Task: Find LinkedIn connections who are Brand Managers in the Chemical Raw Materials Manufacturing industry, offering Customer Support services, talking about #linkedincoach, working at Waaree, and located in Yeb.
Action: Mouse moved to (553, 76)
Screenshot: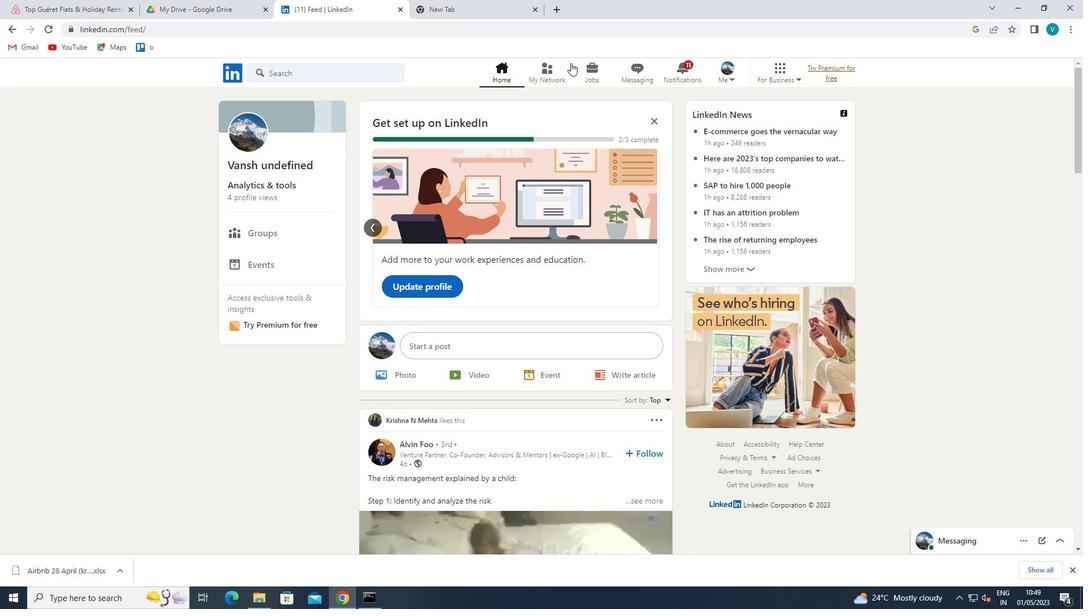 
Action: Mouse pressed left at (553, 76)
Screenshot: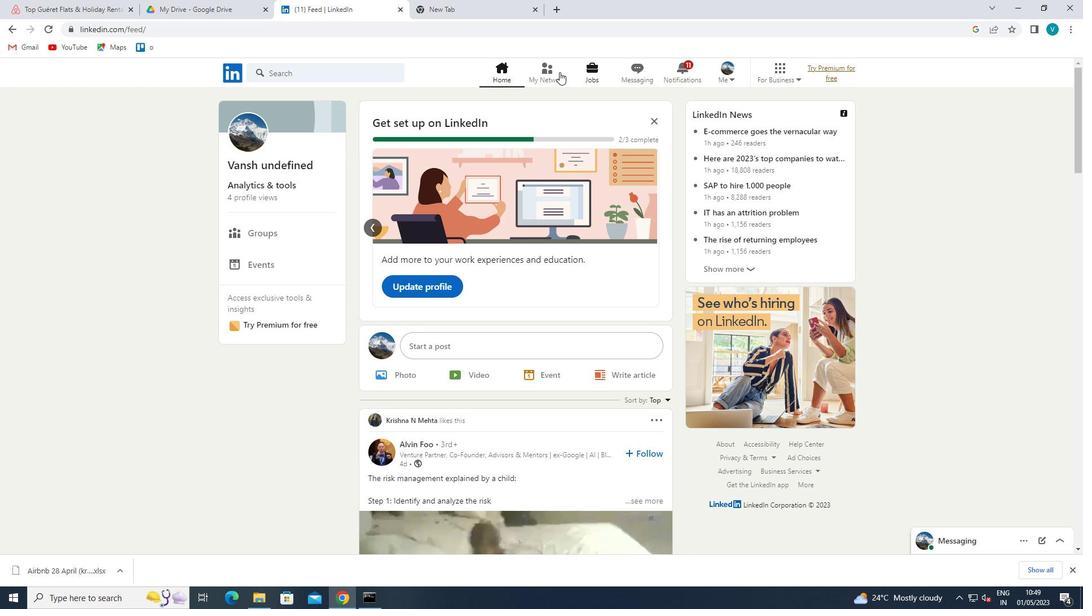 
Action: Mouse moved to (304, 134)
Screenshot: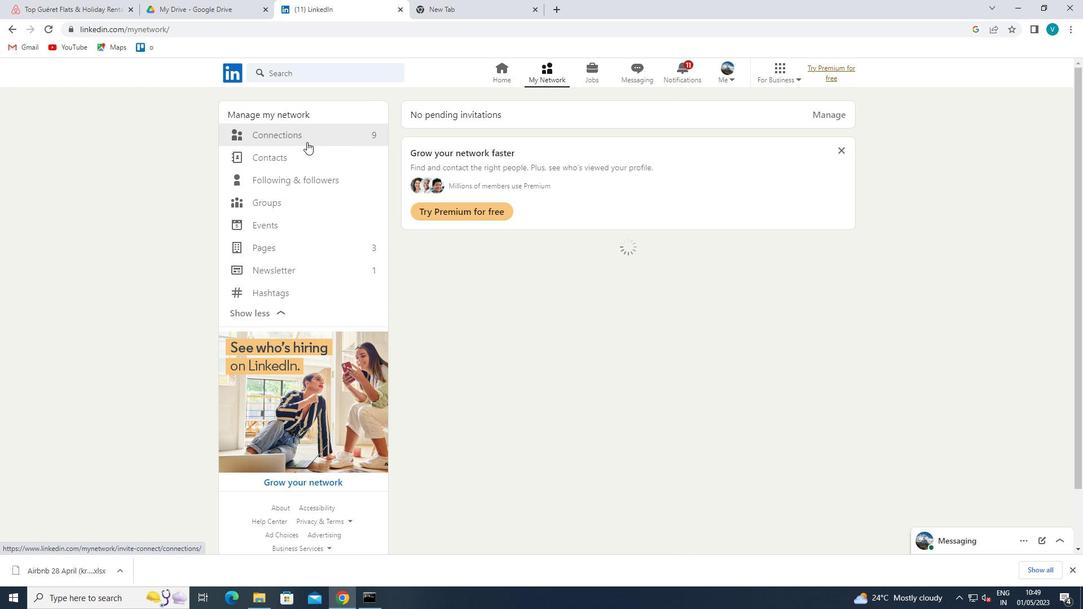 
Action: Mouse pressed left at (304, 134)
Screenshot: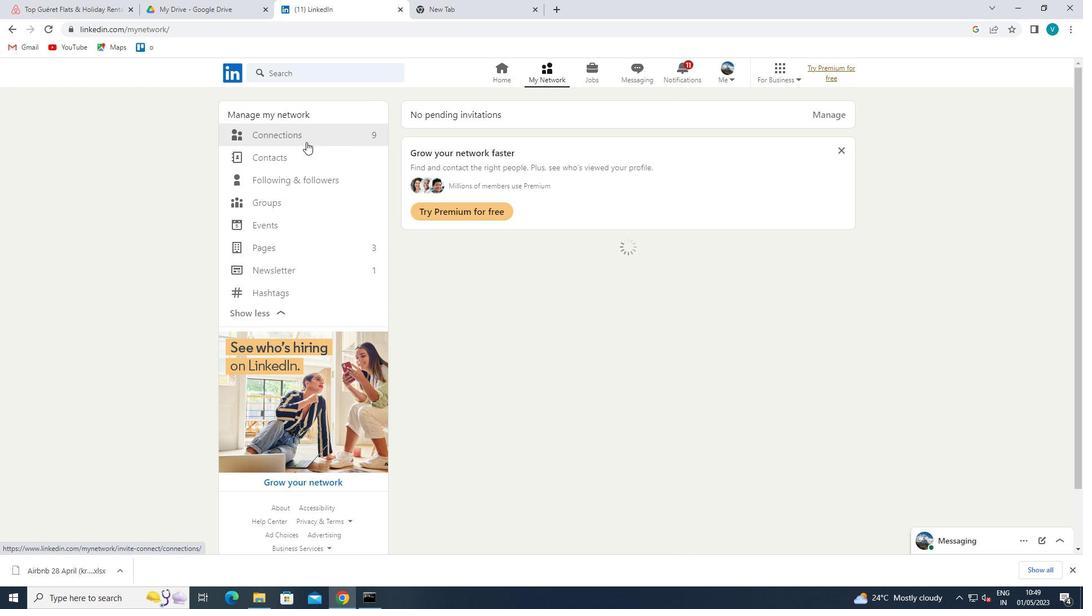 
Action: Mouse moved to (604, 135)
Screenshot: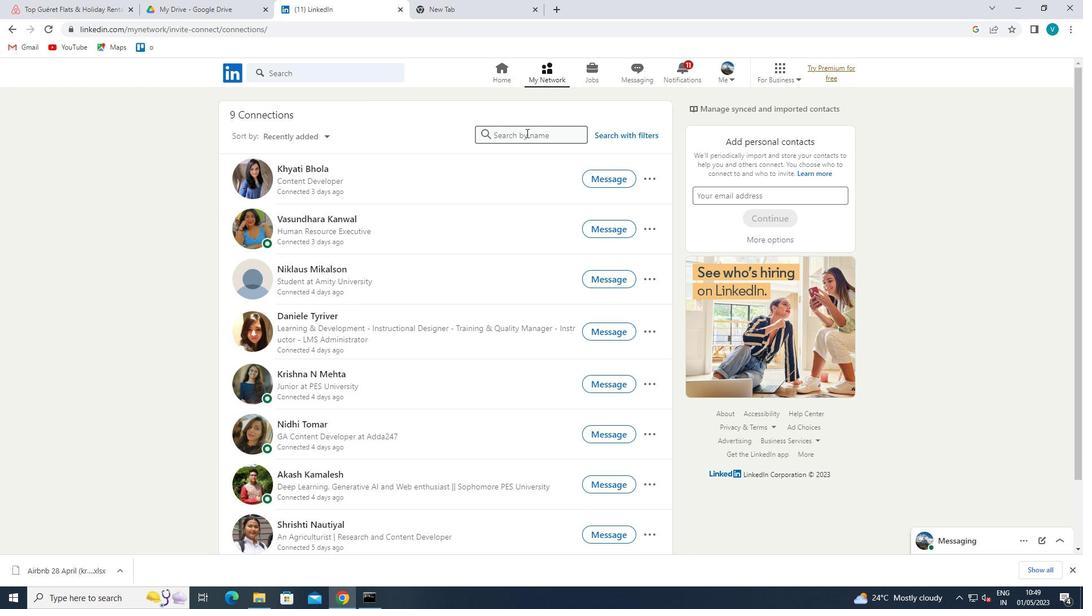 
Action: Mouse pressed left at (604, 135)
Screenshot: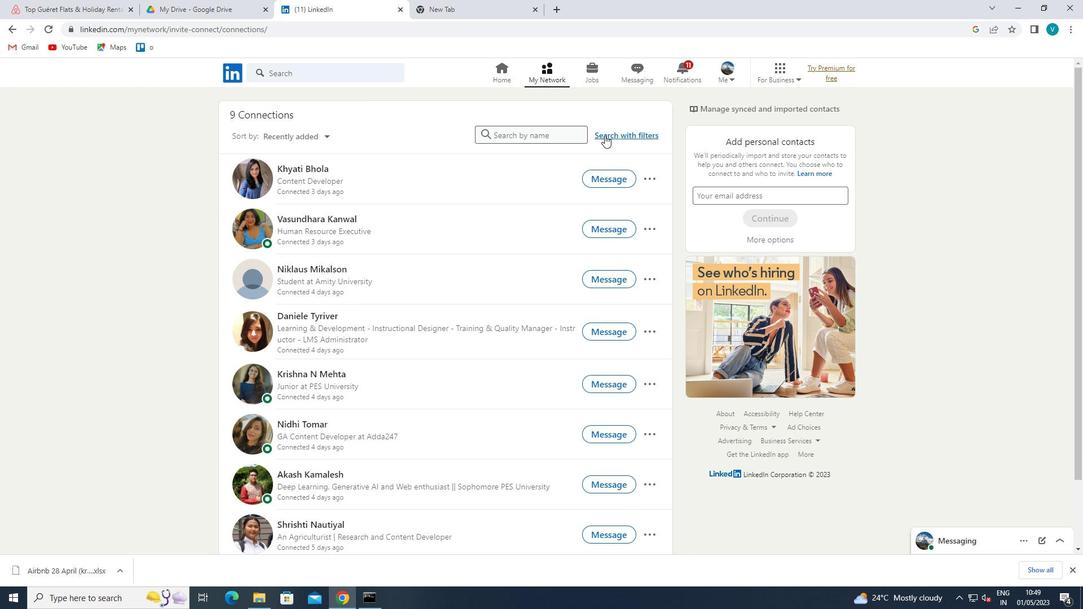 
Action: Mouse moved to (546, 73)
Screenshot: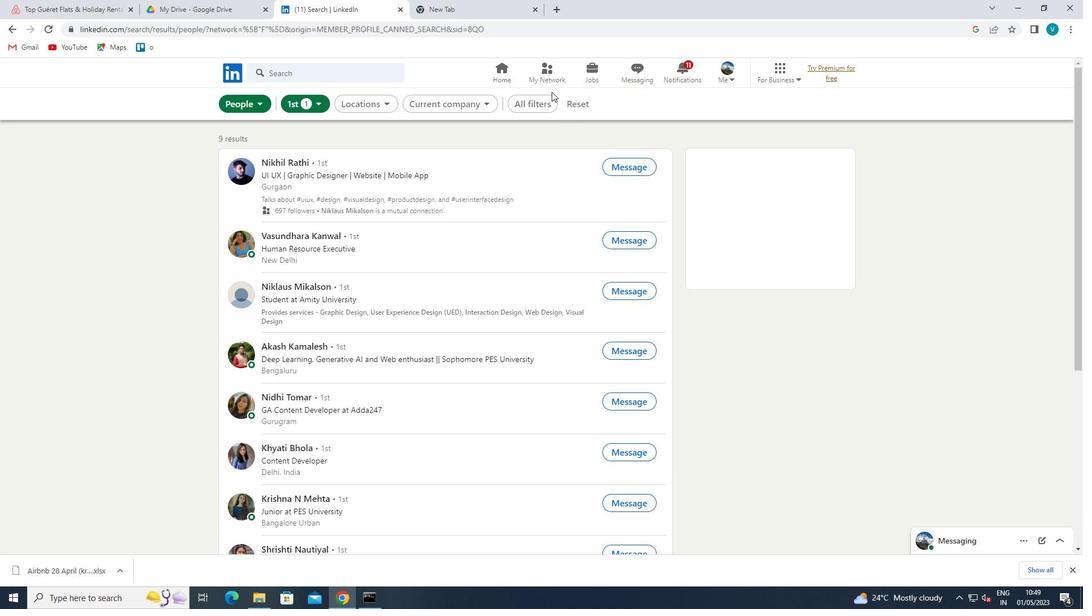 
Action: Mouse pressed left at (546, 73)
Screenshot: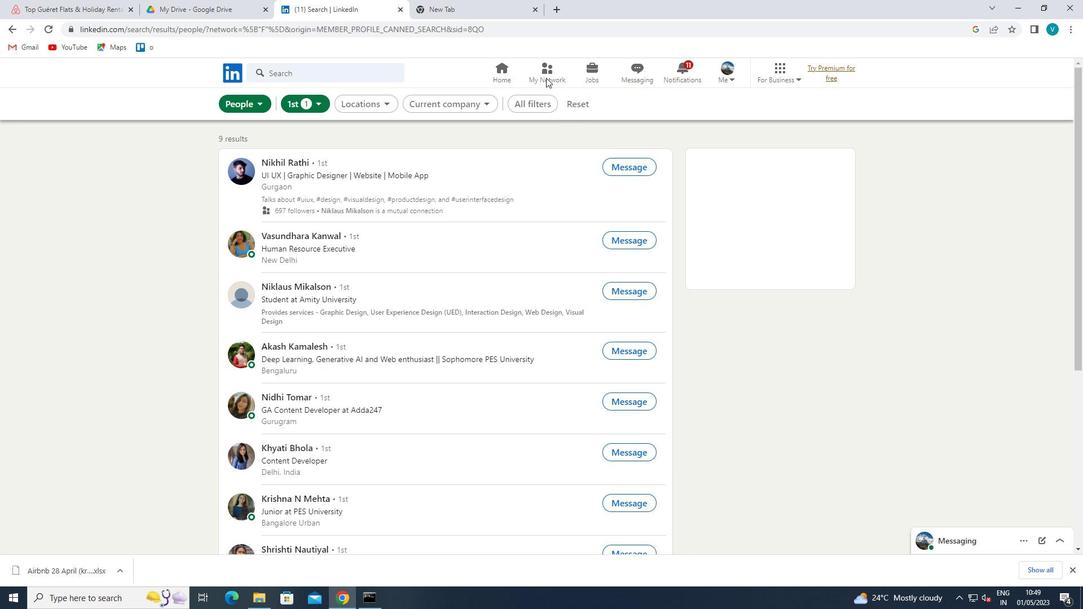
Action: Mouse moved to (533, 107)
Screenshot: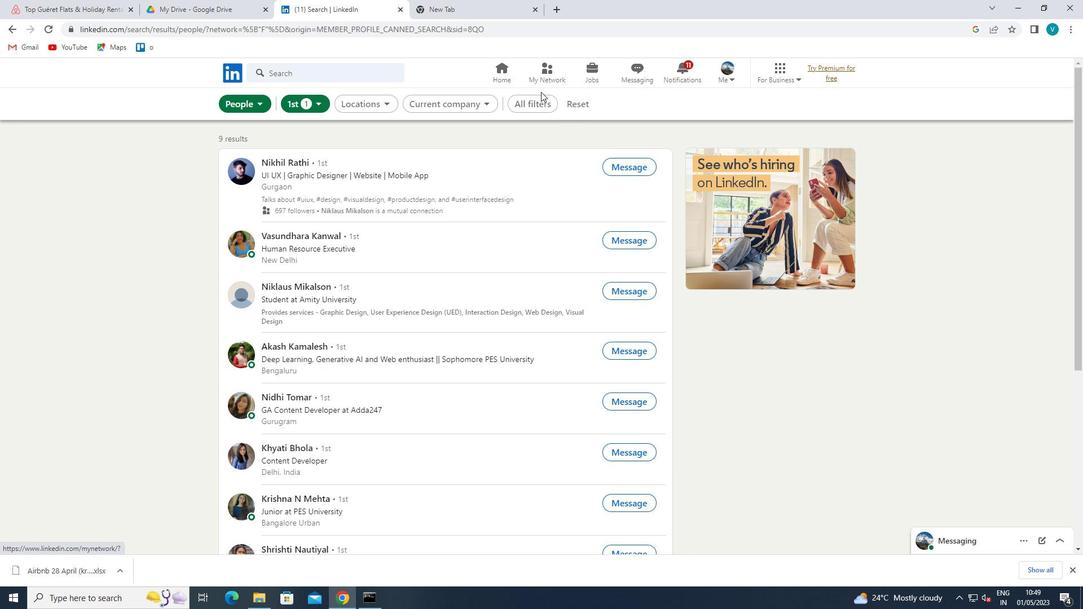
Action: Mouse pressed left at (533, 107)
Screenshot: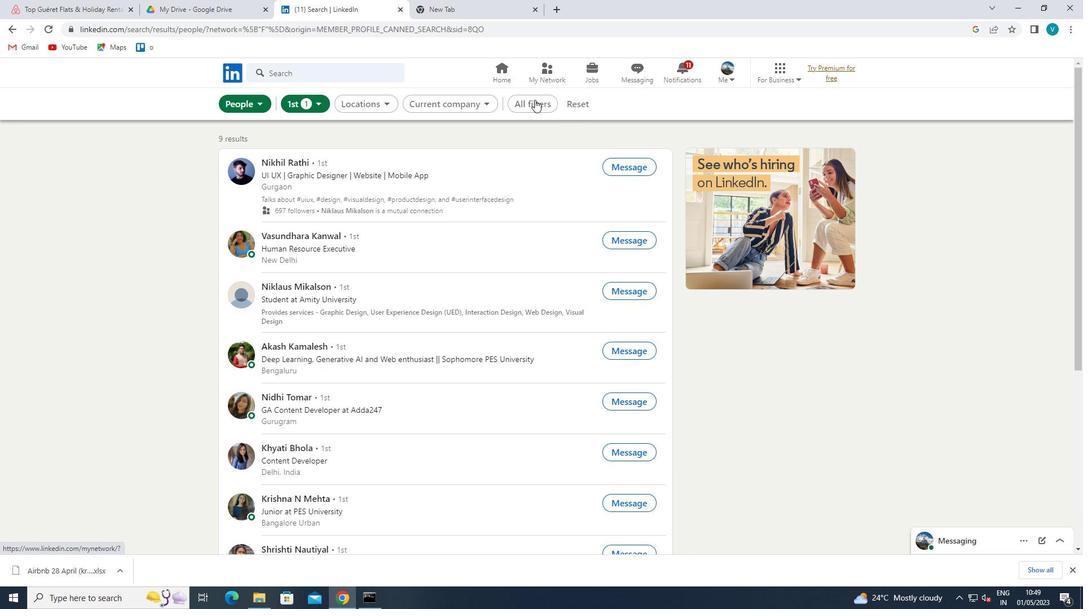 
Action: Mouse moved to (831, 322)
Screenshot: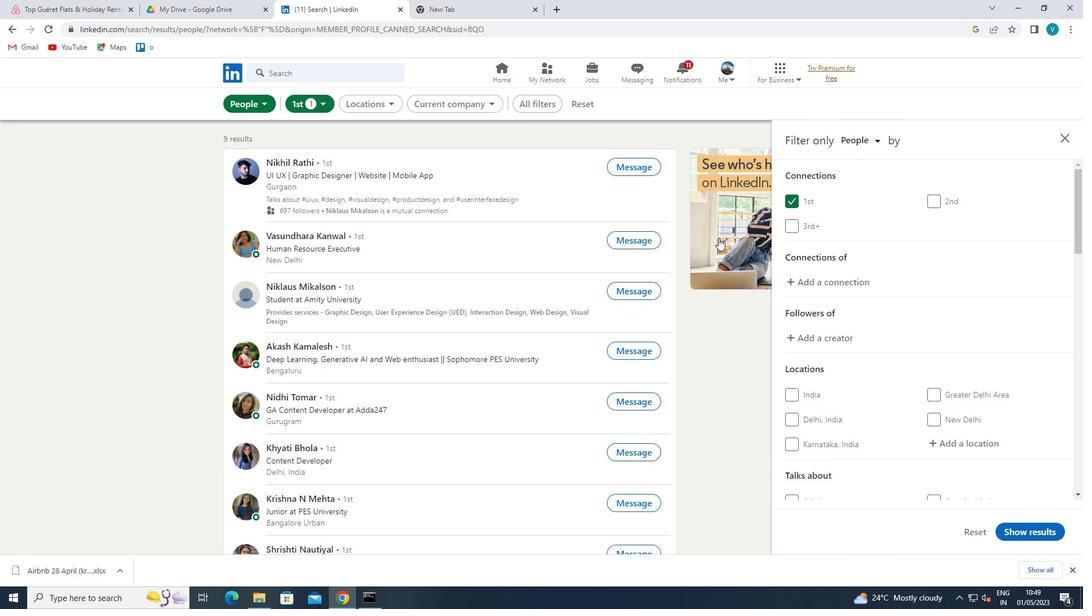 
Action: Mouse scrolled (831, 321) with delta (0, 0)
Screenshot: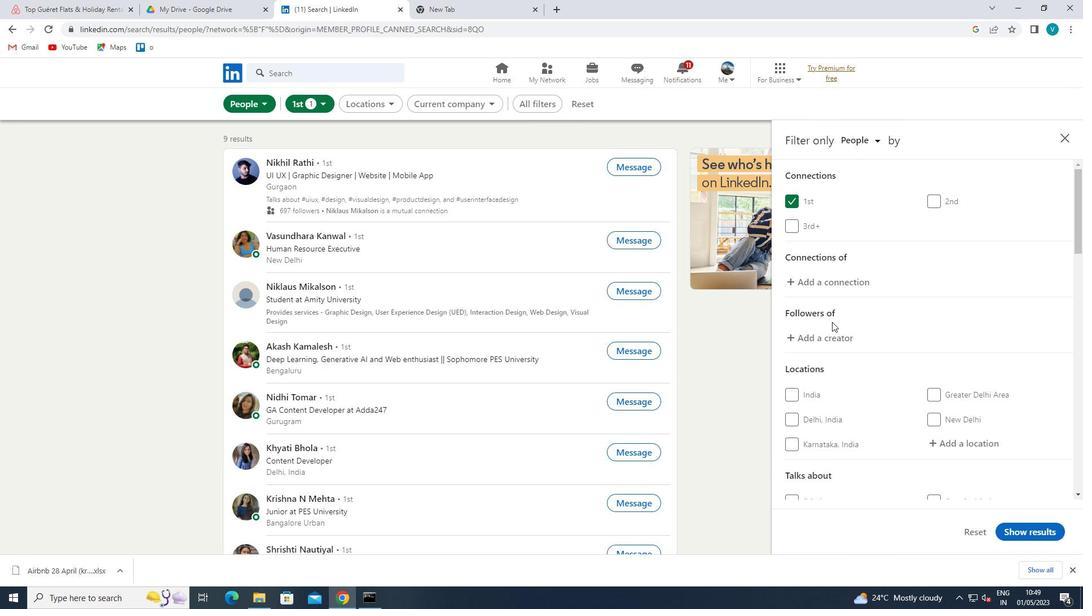 
Action: Mouse scrolled (831, 321) with delta (0, 0)
Screenshot: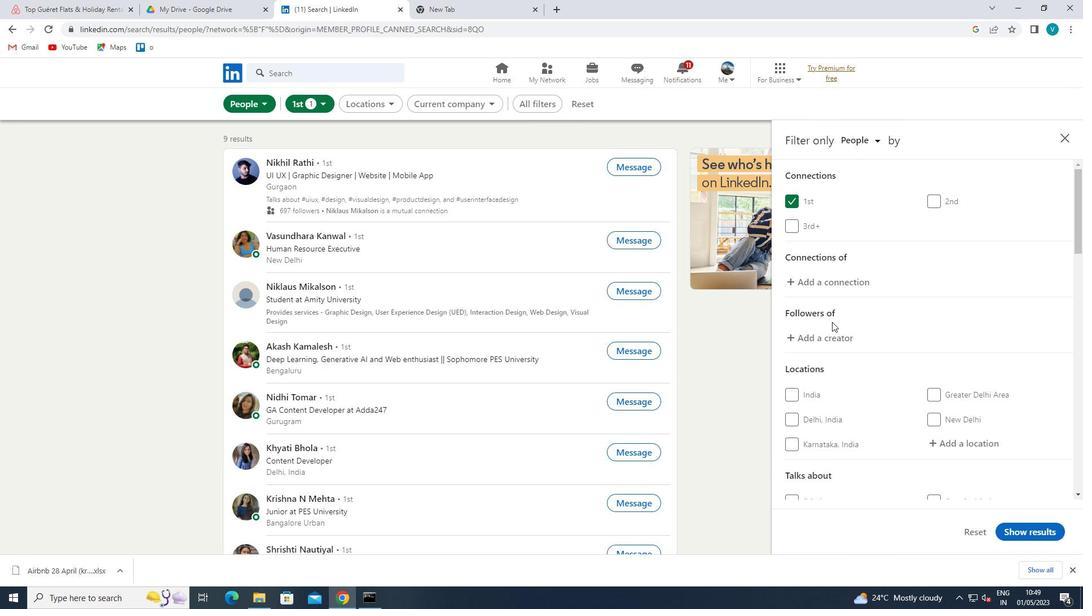 
Action: Mouse moved to (938, 329)
Screenshot: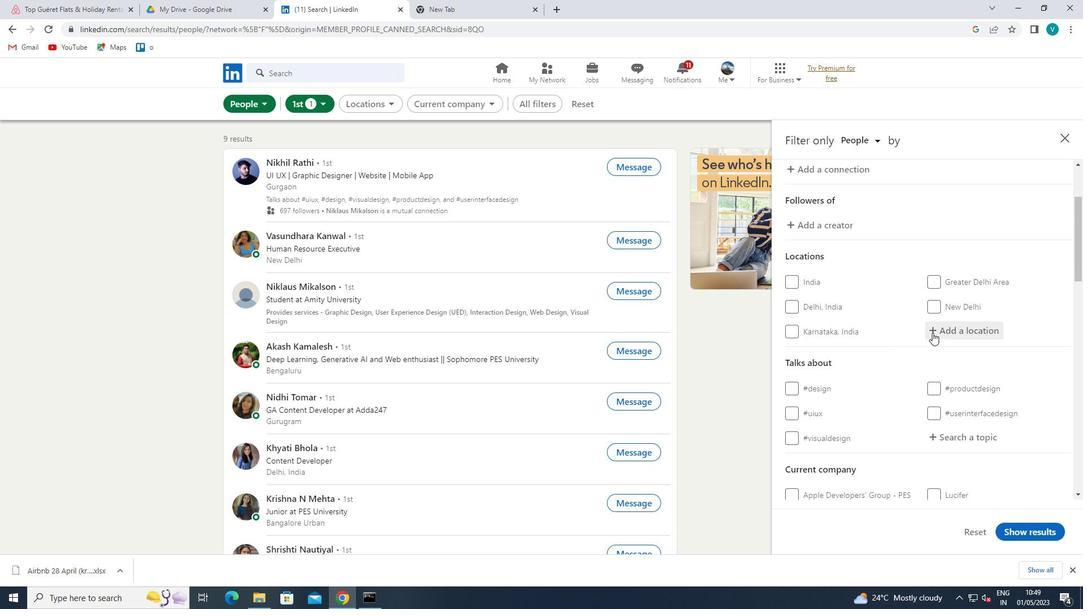 
Action: Mouse pressed left at (938, 329)
Screenshot: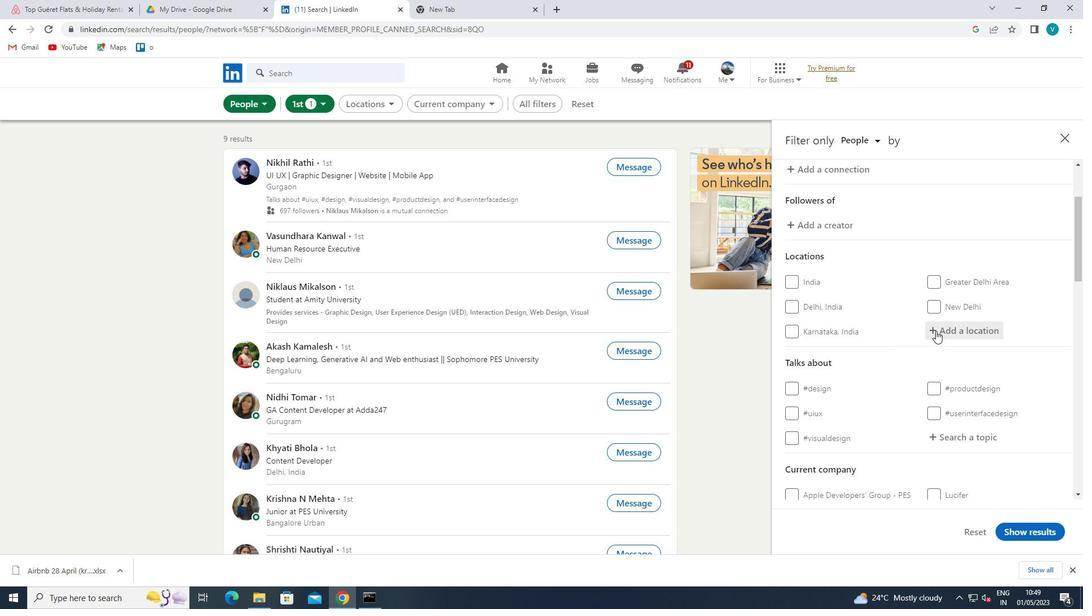 
Action: Key pressed <Key.shift>
Screenshot: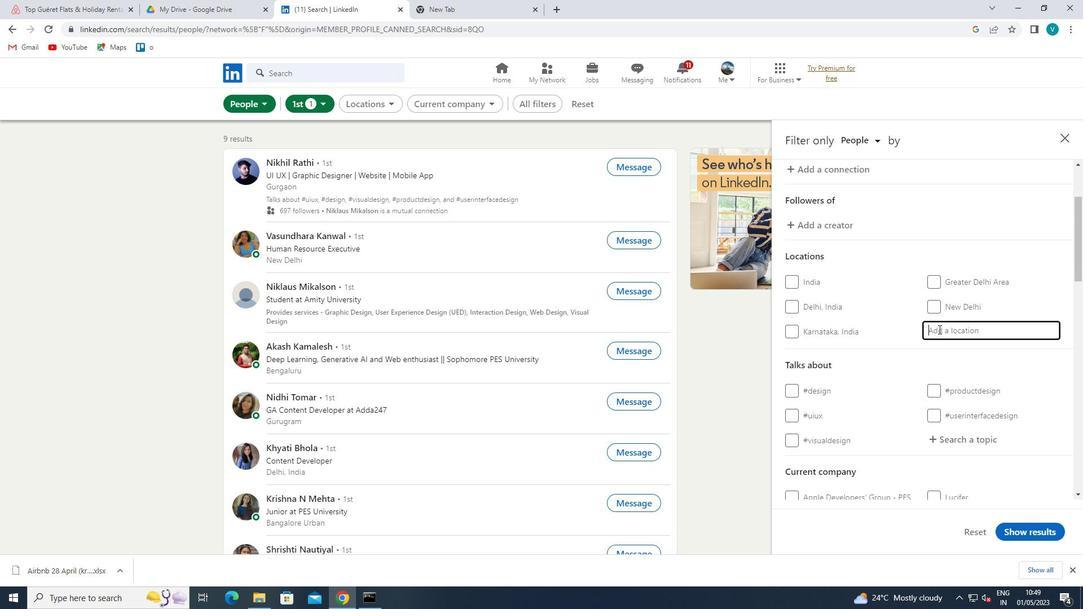 
Action: Mouse moved to (931, 326)
Screenshot: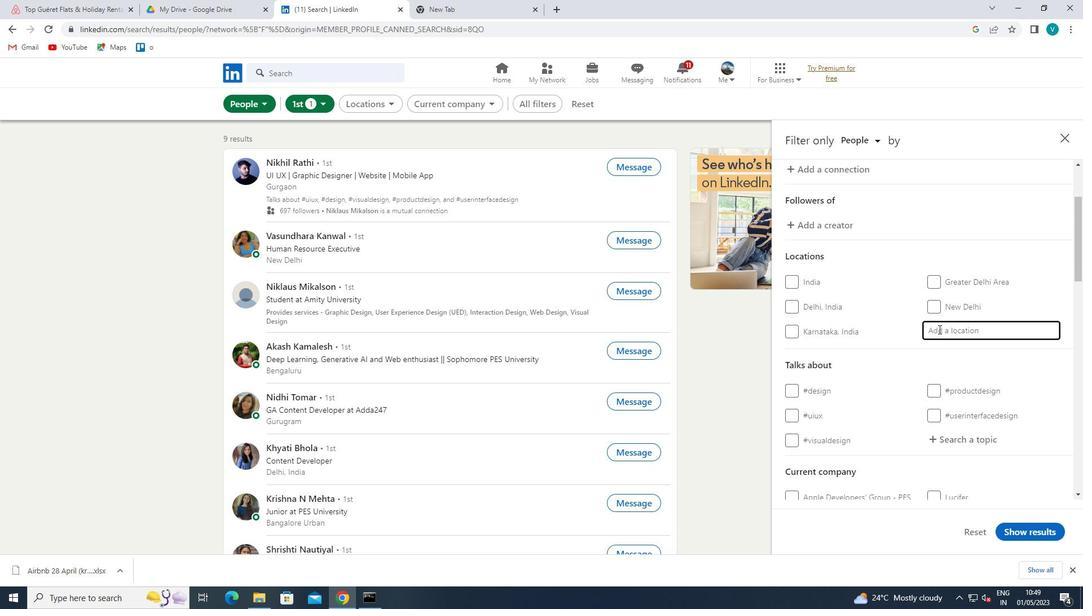 
Action: Key pressed <Key.shift>
Screenshot: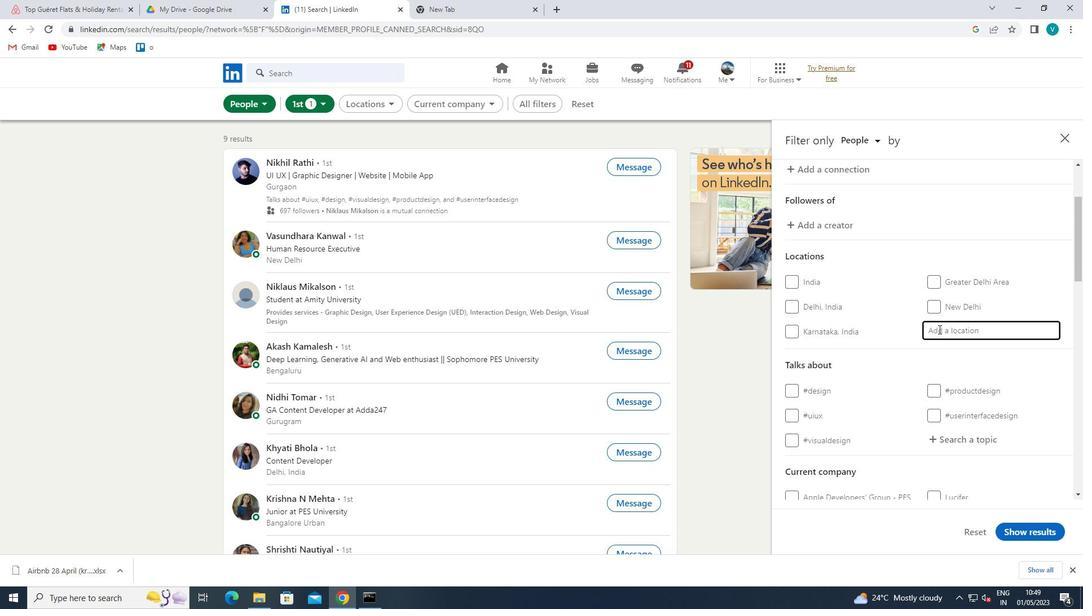 
Action: Mouse moved to (910, 319)
Screenshot: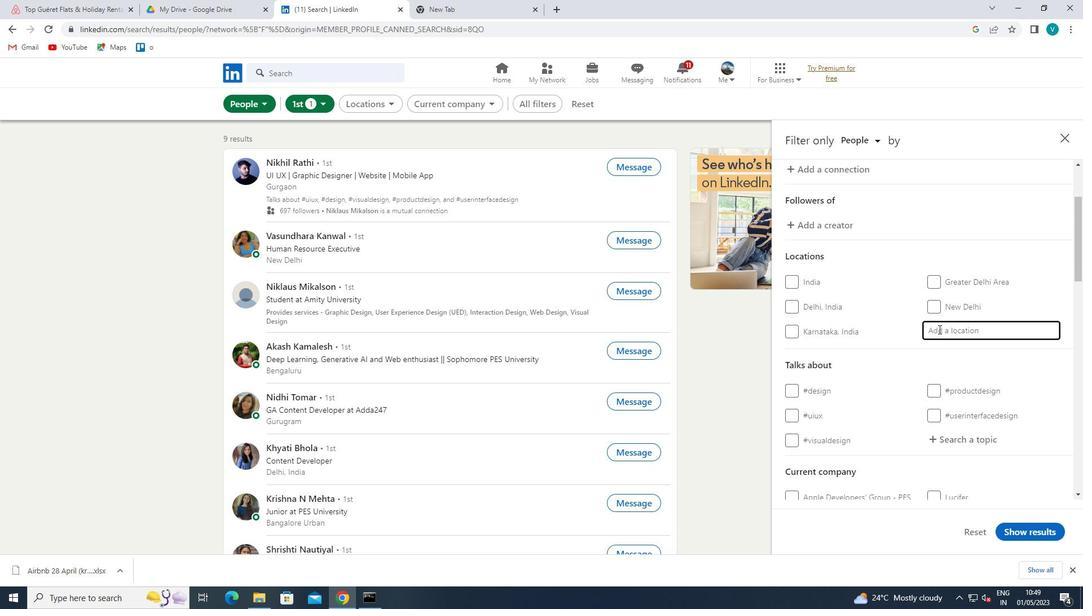 
Action: Key pressed <Key.shift>
Screenshot: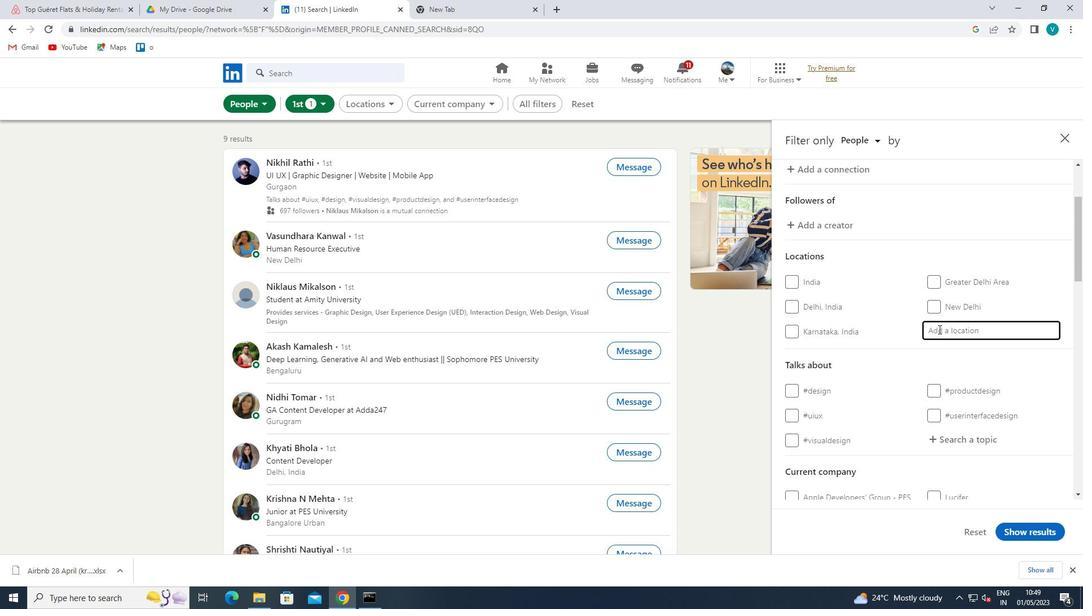 
Action: Mouse moved to (900, 317)
Screenshot: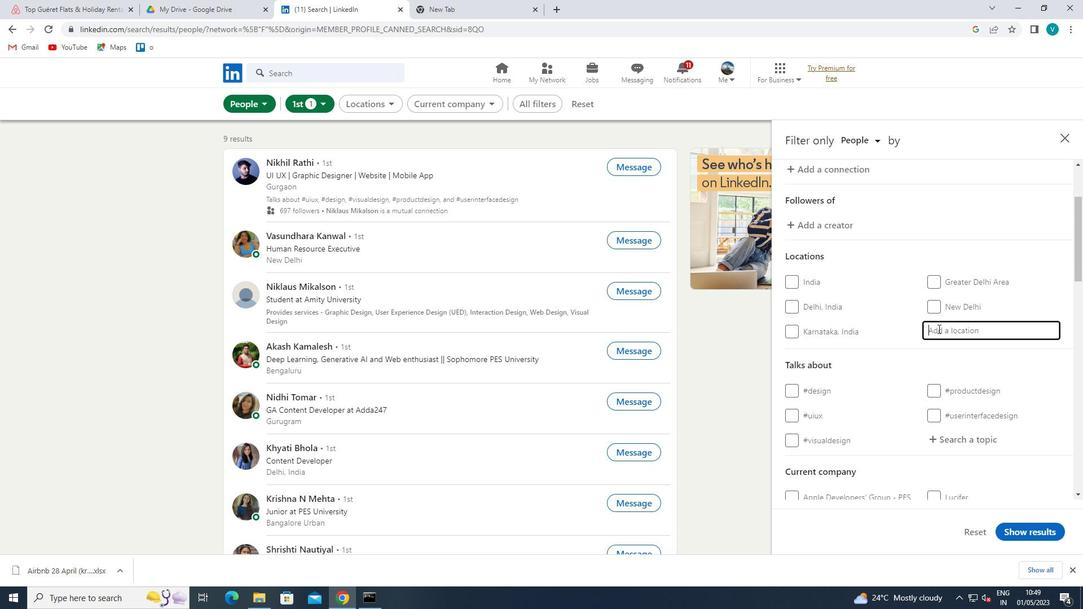 
Action: Key pressed YEBAISHOU
Screenshot: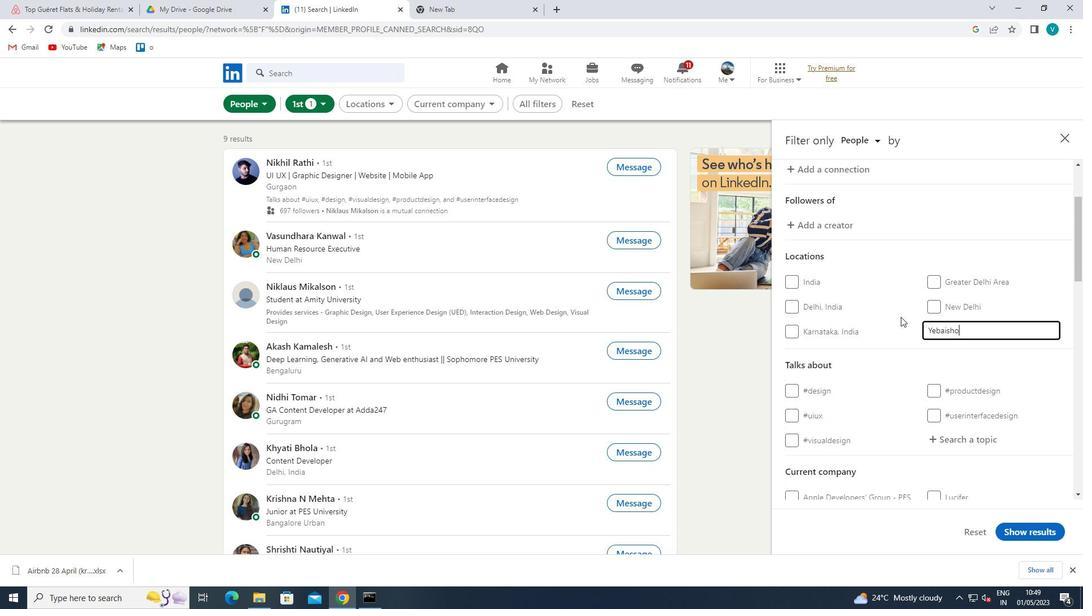 
Action: Mouse moved to (947, 351)
Screenshot: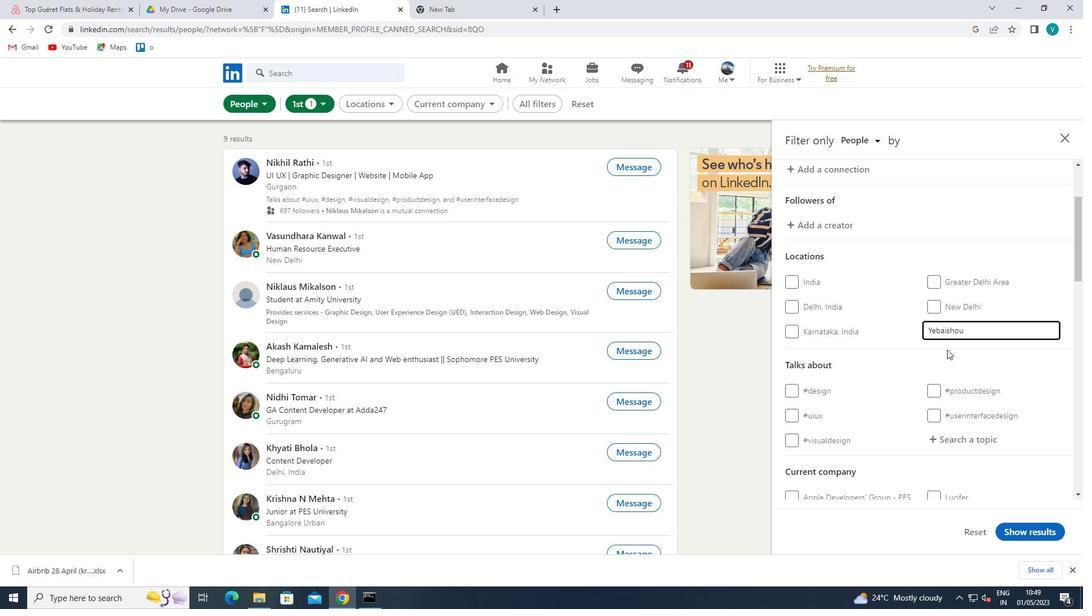 
Action: Mouse pressed left at (947, 351)
Screenshot: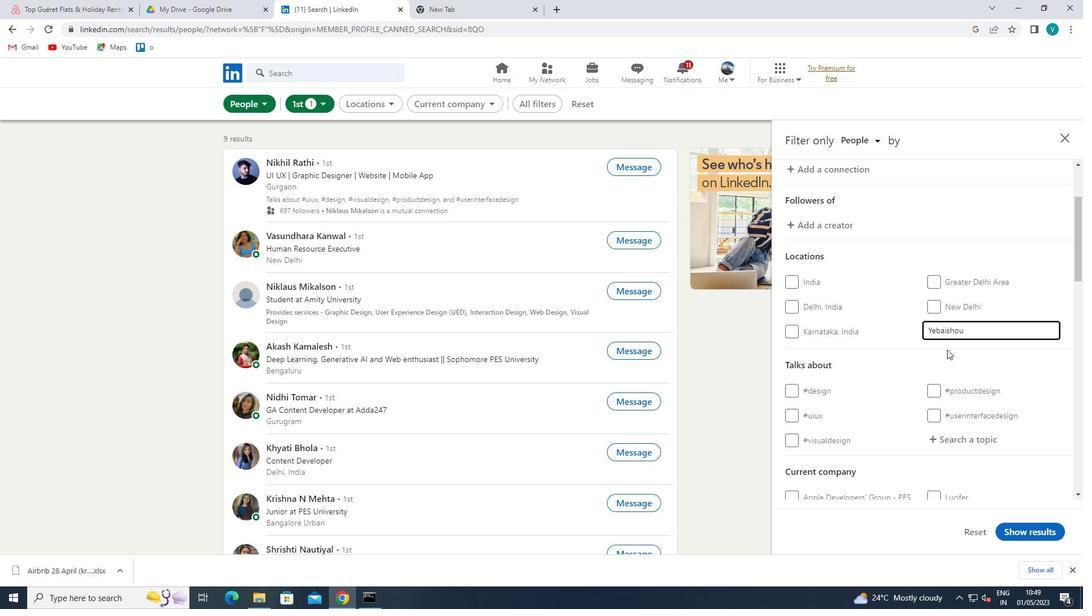 
Action: Mouse scrolled (947, 351) with delta (0, 0)
Screenshot: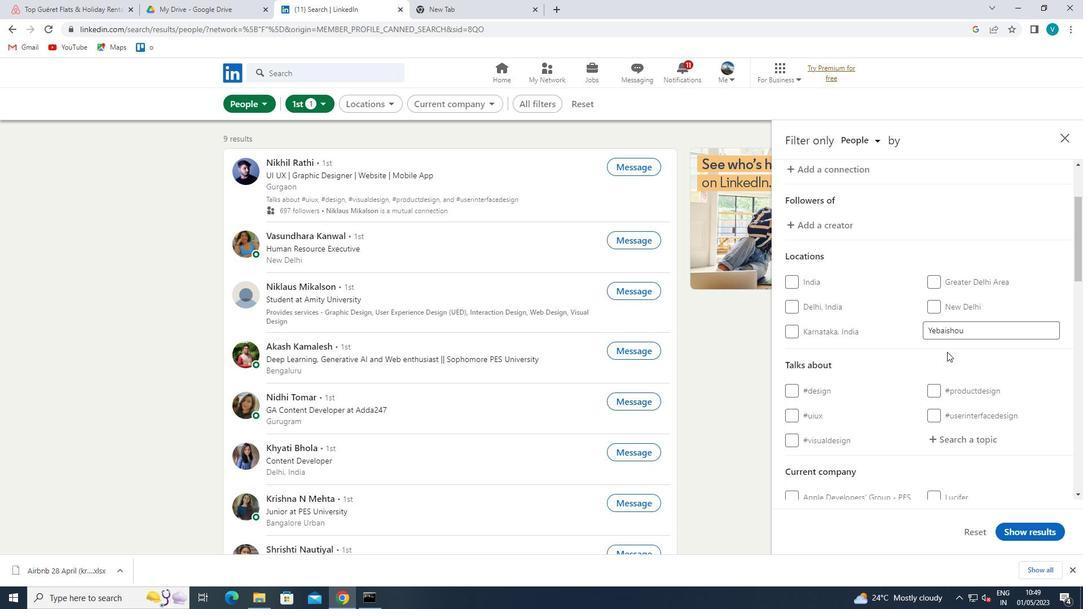 
Action: Mouse moved to (942, 355)
Screenshot: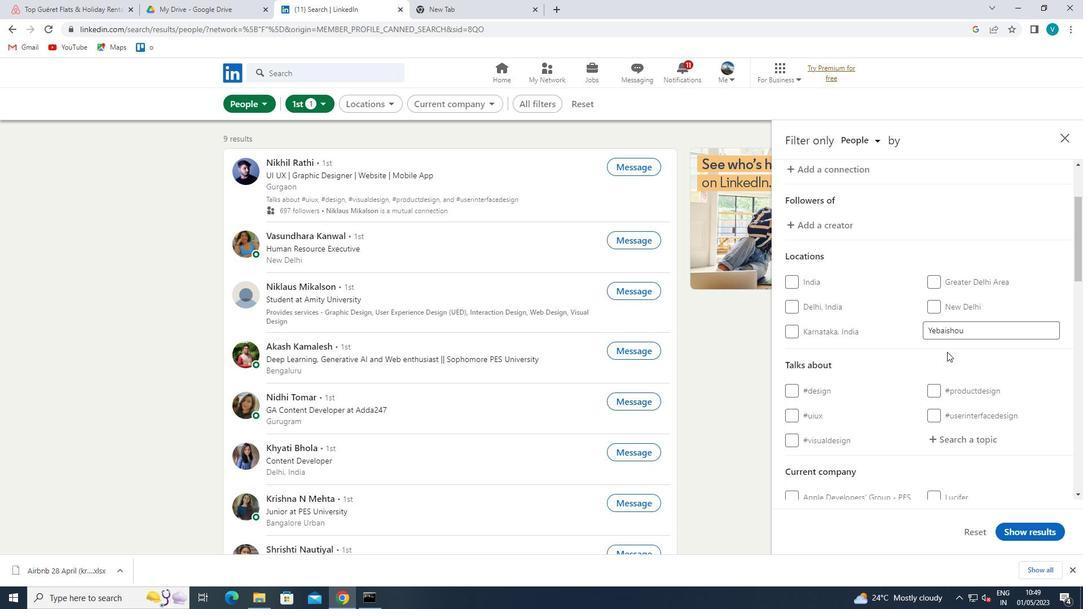 
Action: Mouse scrolled (942, 355) with delta (0, 0)
Screenshot: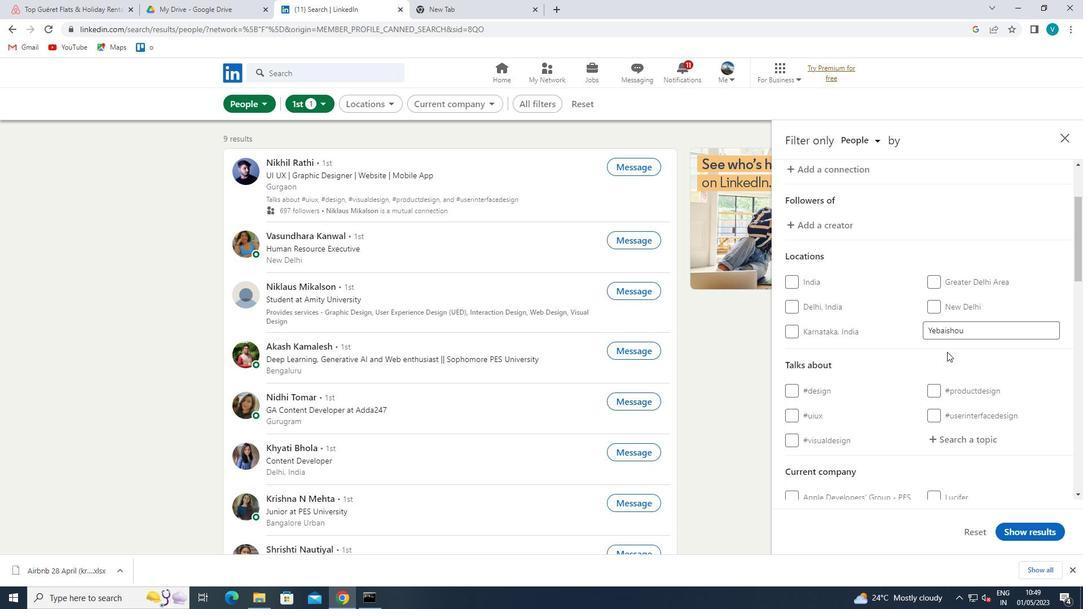 
Action: Mouse moved to (966, 341)
Screenshot: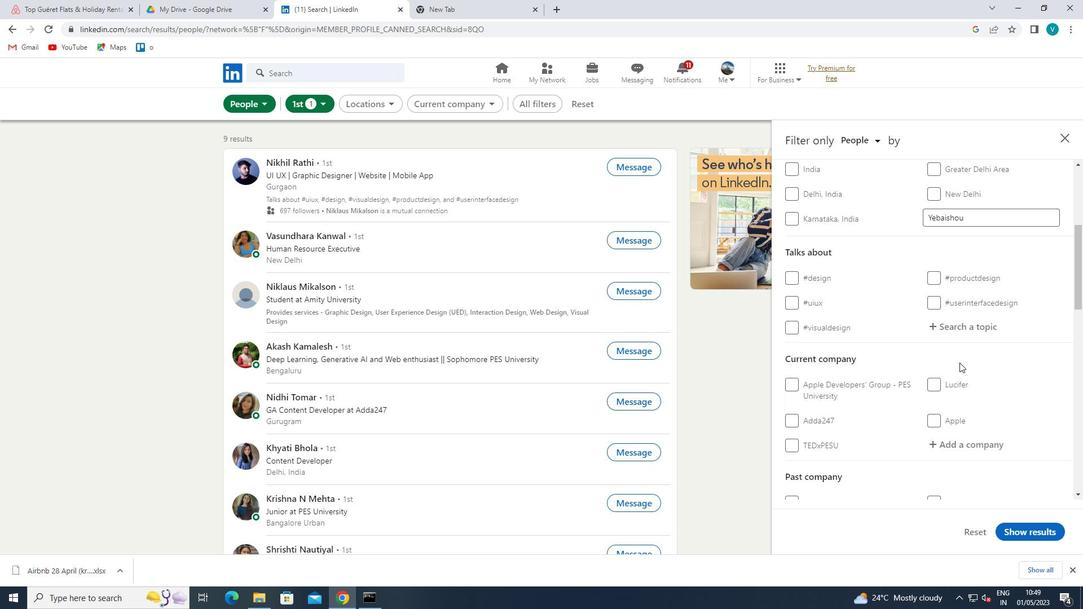 
Action: Mouse pressed left at (966, 341)
Screenshot: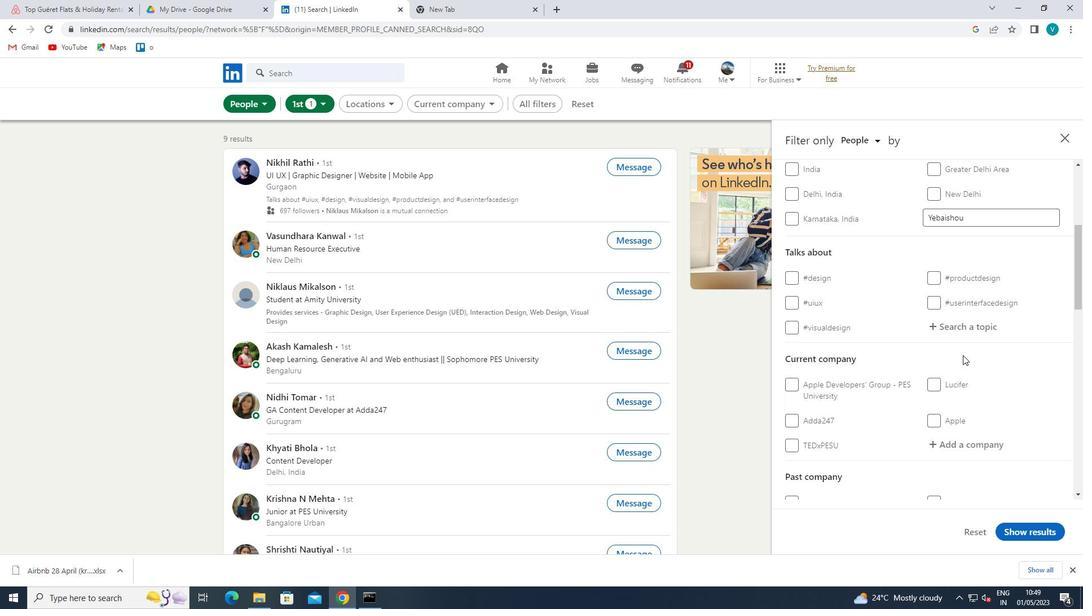 
Action: Mouse moved to (970, 329)
Screenshot: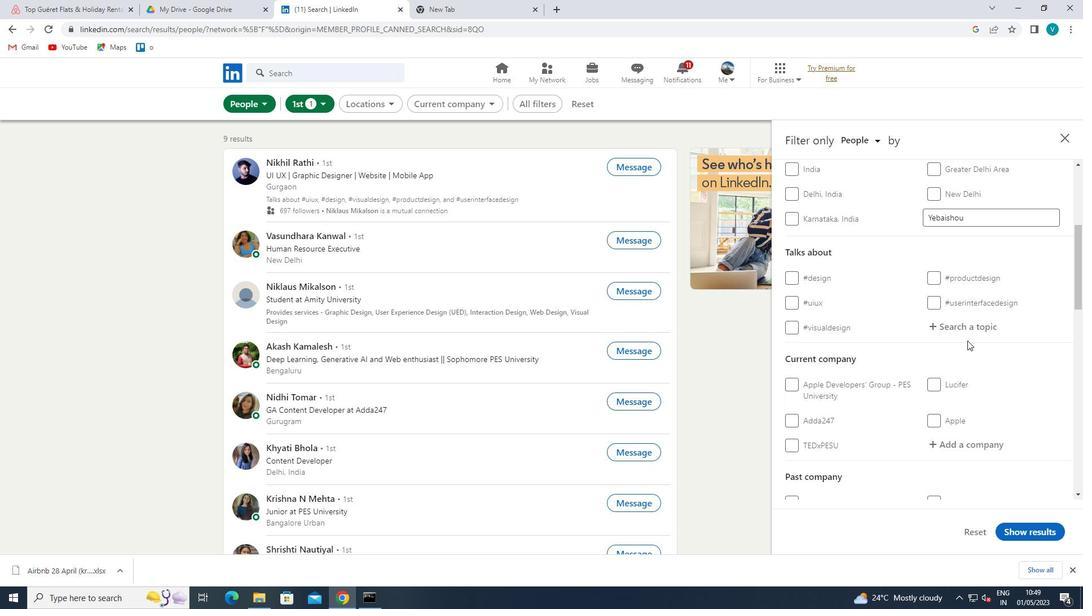 
Action: Mouse pressed left at (970, 329)
Screenshot: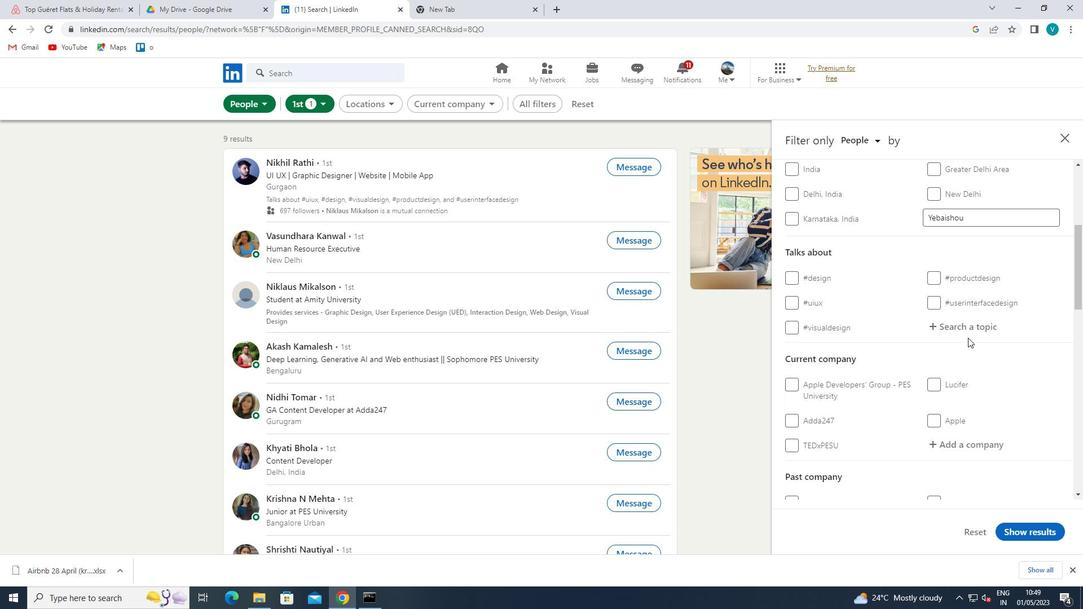 
Action: Key pressed <Key.shift>#LINKEDINCOA
Screenshot: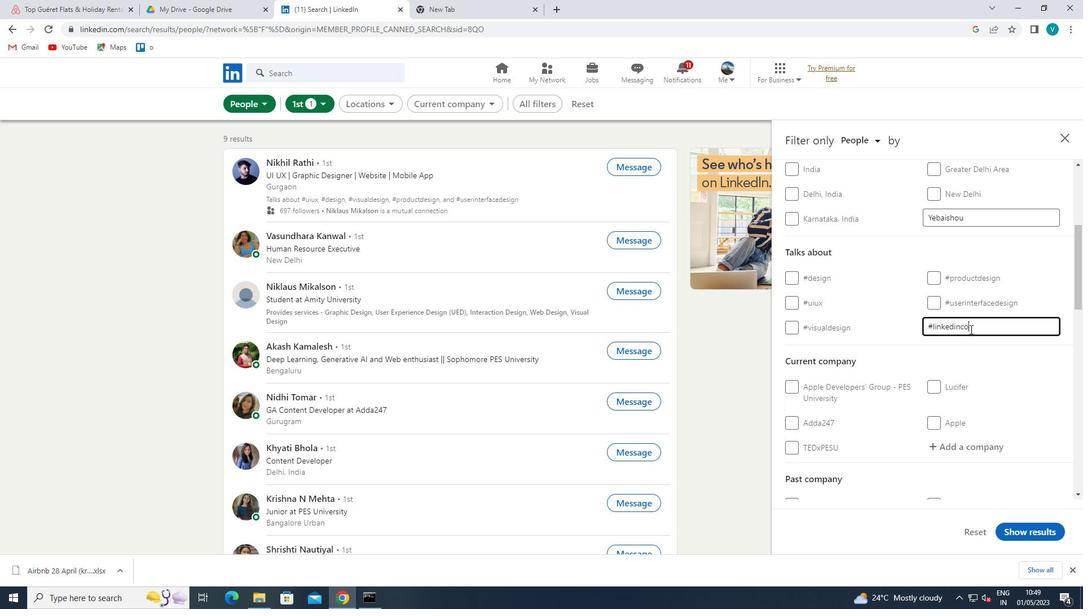 
Action: Mouse moved to (963, 326)
Screenshot: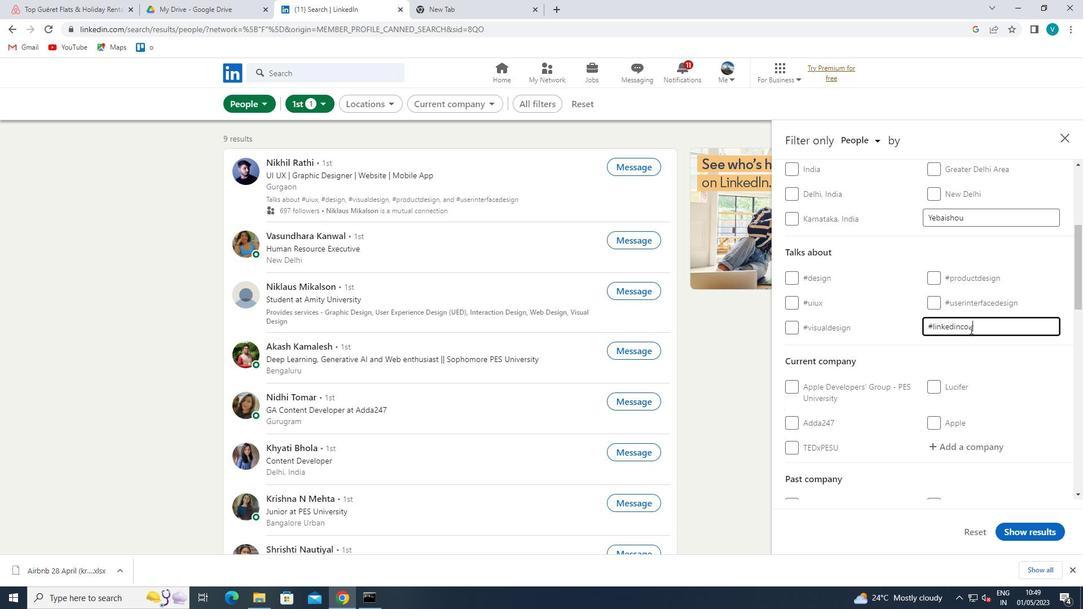 
Action: Key pressed CH
Screenshot: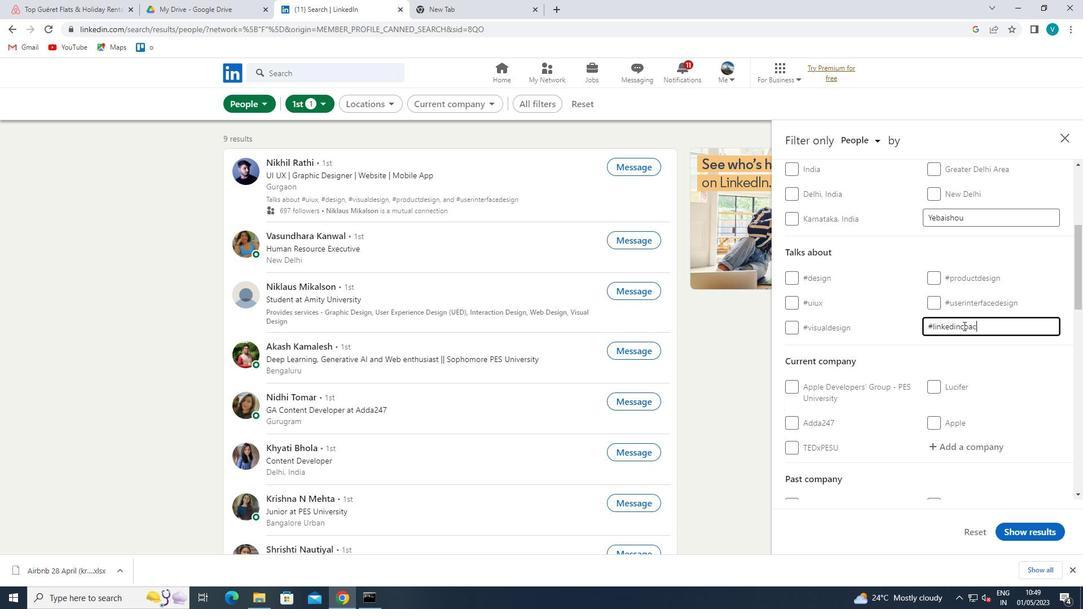 
Action: Mouse moved to (957, 348)
Screenshot: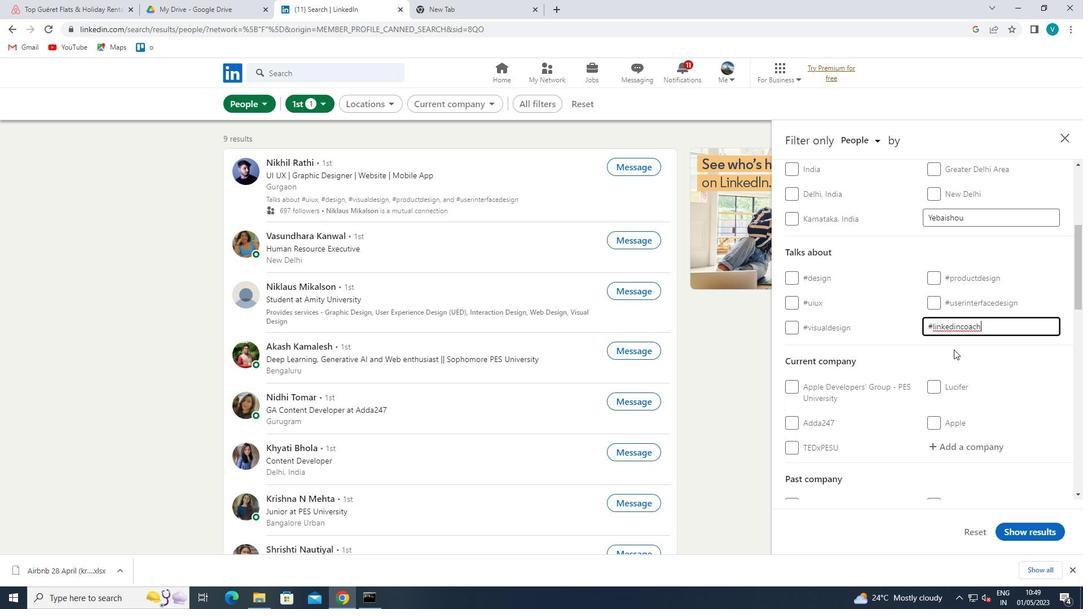 
Action: Mouse pressed left at (957, 348)
Screenshot: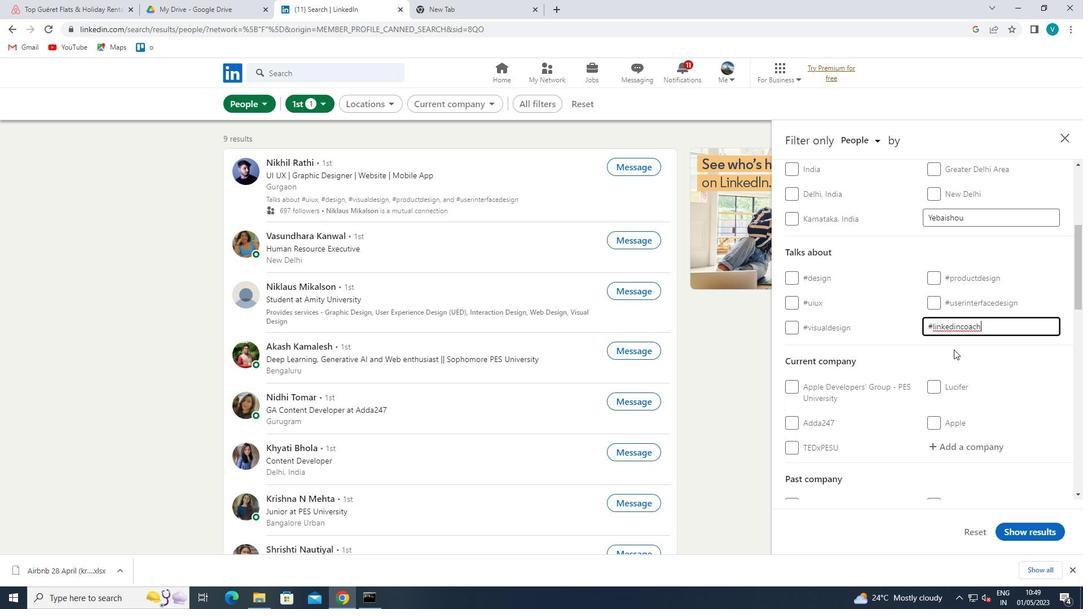 
Action: Mouse moved to (955, 348)
Screenshot: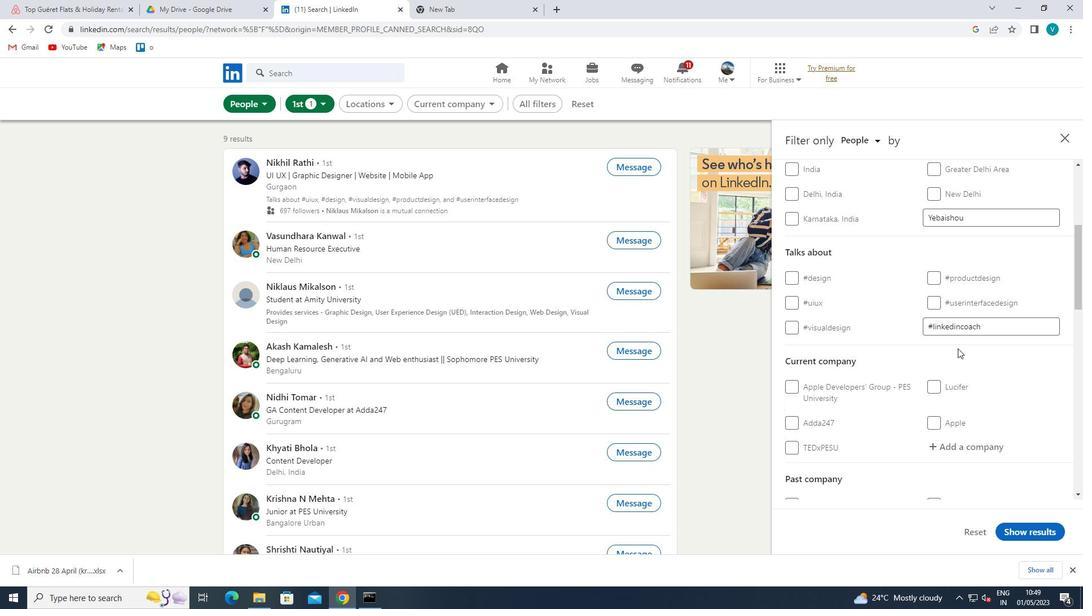
Action: Mouse scrolled (955, 347) with delta (0, 0)
Screenshot: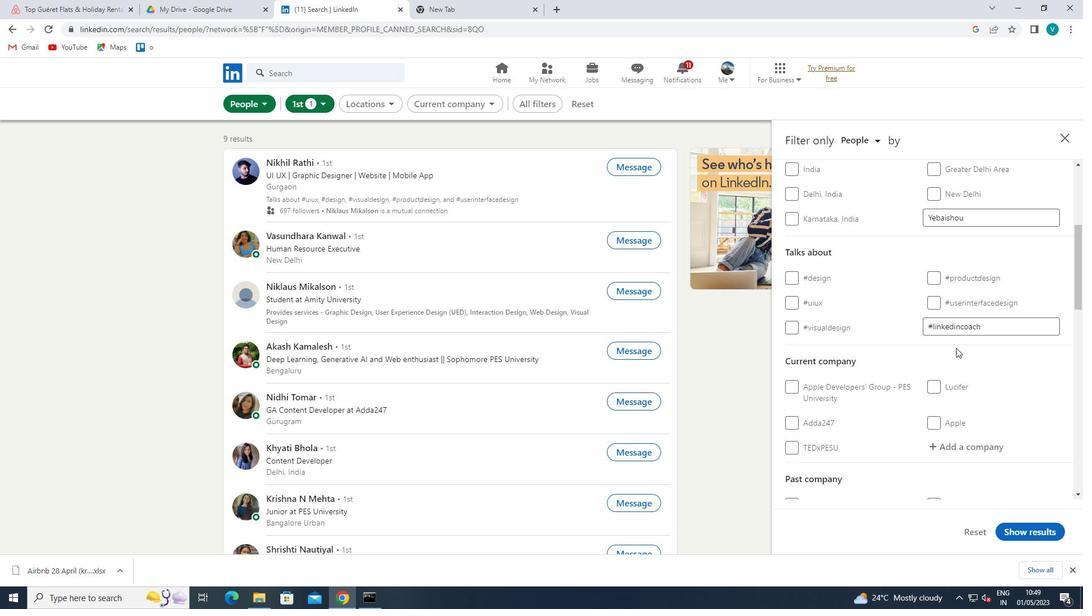 
Action: Mouse moved to (978, 390)
Screenshot: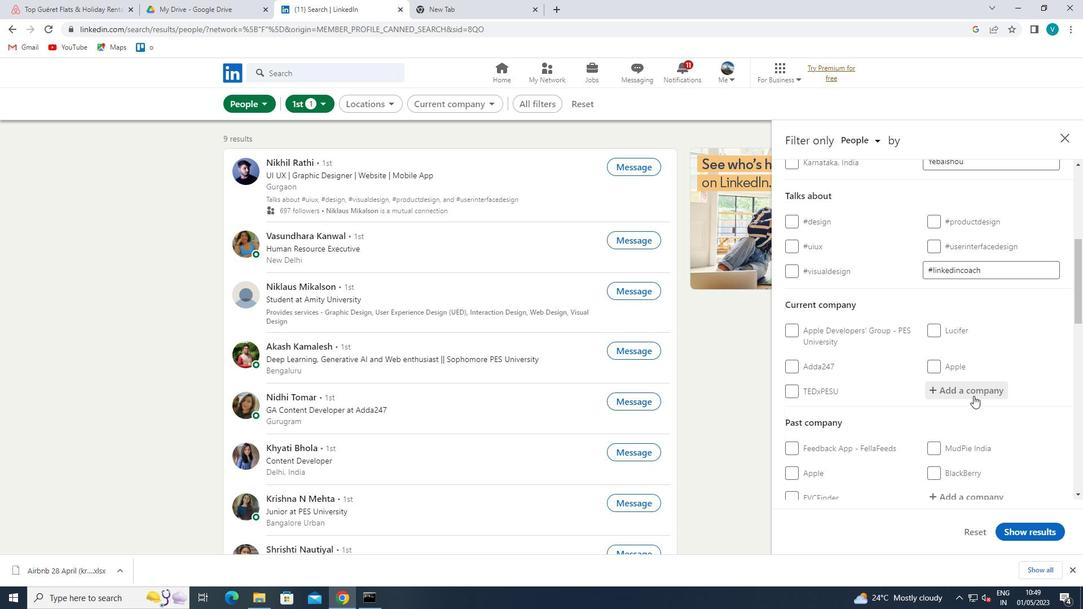 
Action: Mouse pressed left at (978, 390)
Screenshot: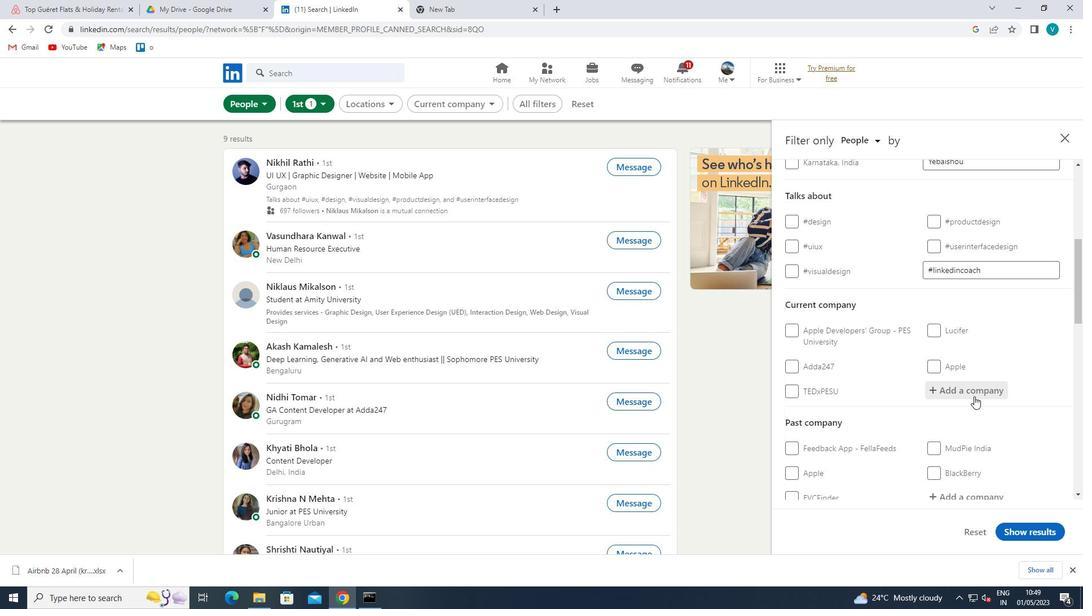 
Action: Mouse moved to (980, 389)
Screenshot: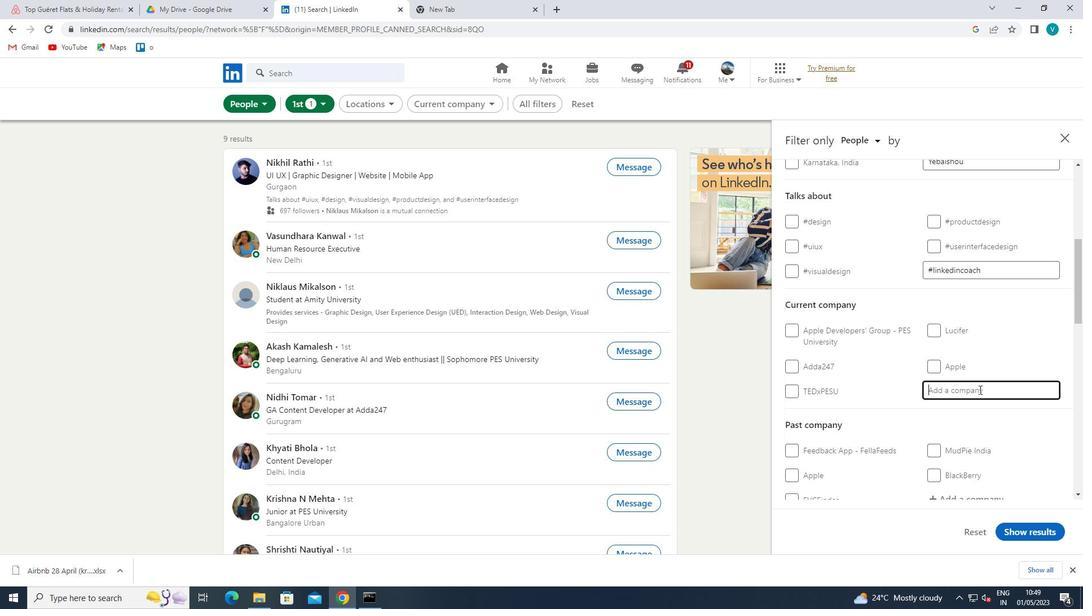 
Action: Key pressed <Key.shift>WAAREE
Screenshot: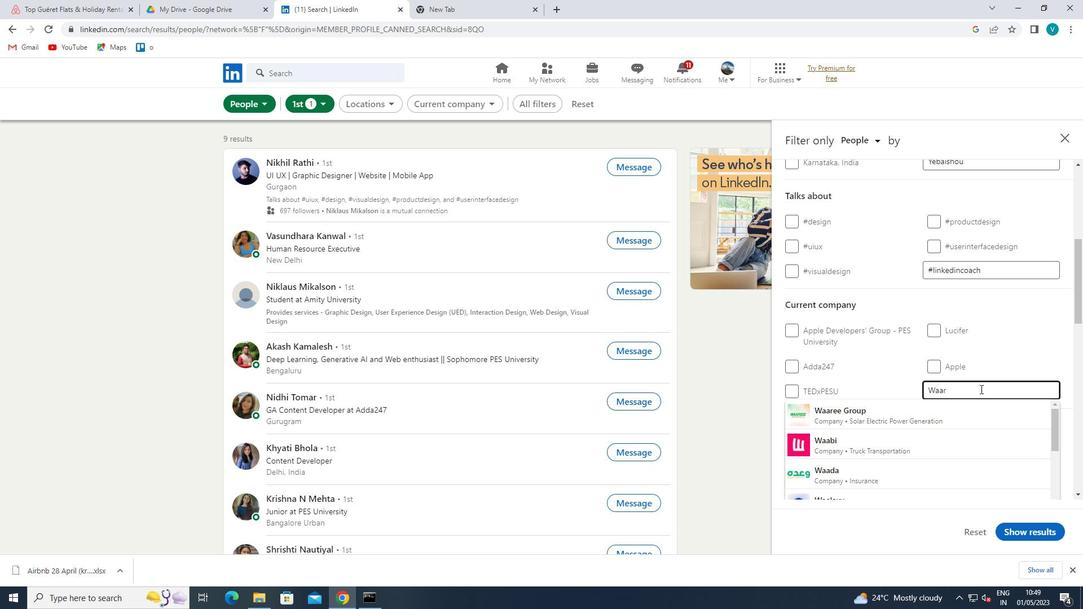 
Action: Mouse moved to (961, 411)
Screenshot: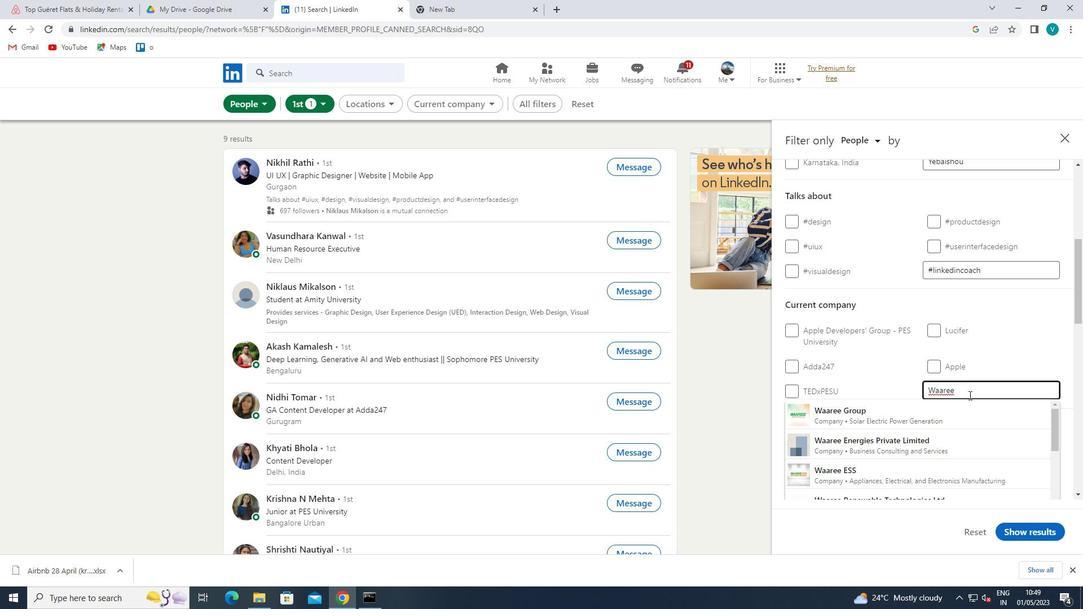 
Action: Mouse pressed left at (961, 411)
Screenshot: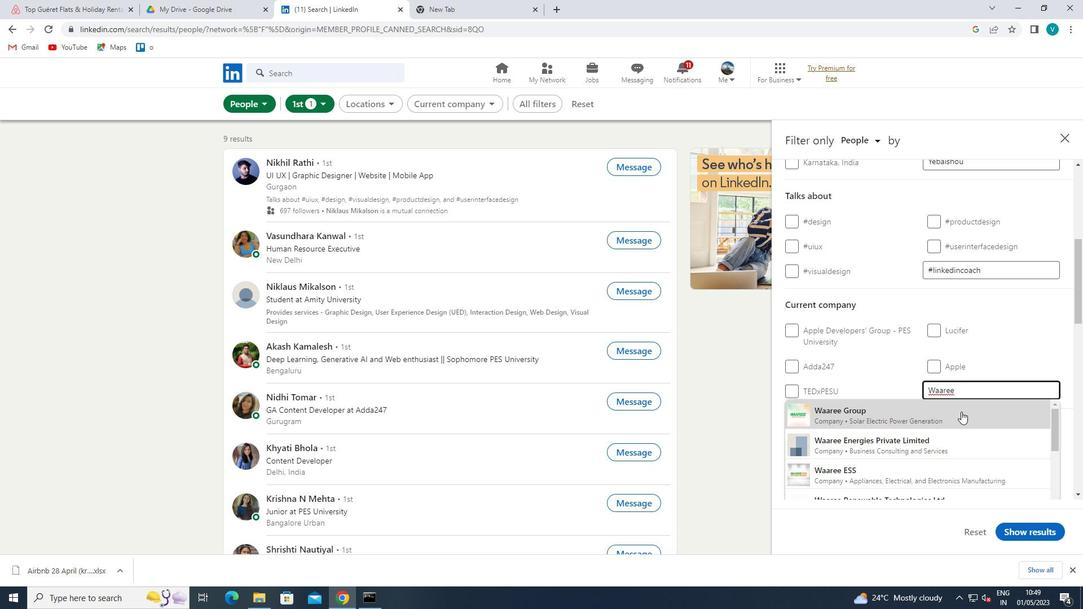 
Action: Mouse scrolled (961, 411) with delta (0, 0)
Screenshot: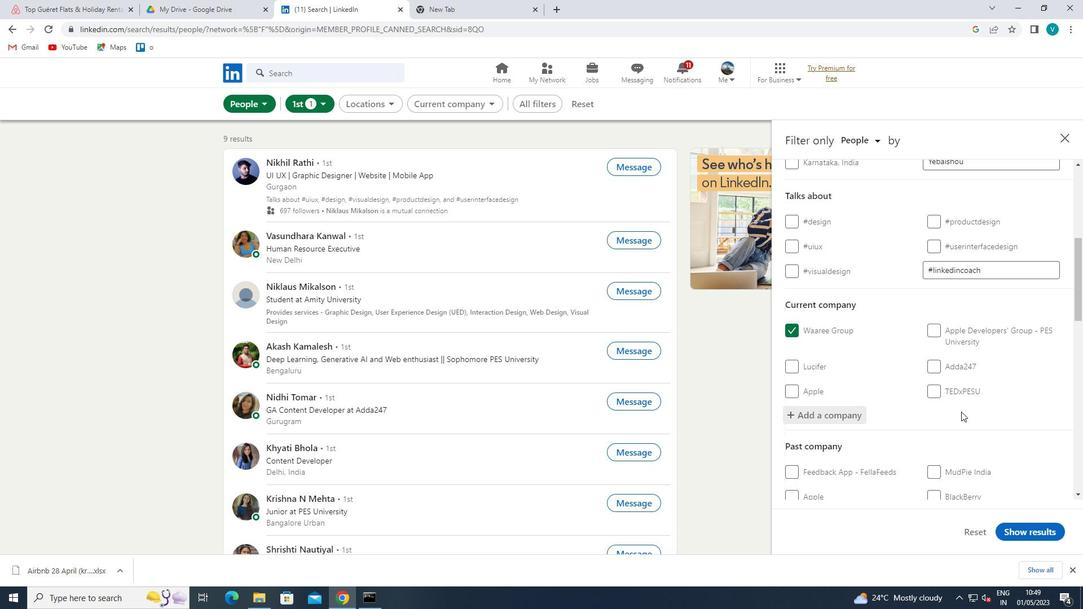 
Action: Mouse scrolled (961, 411) with delta (0, 0)
Screenshot: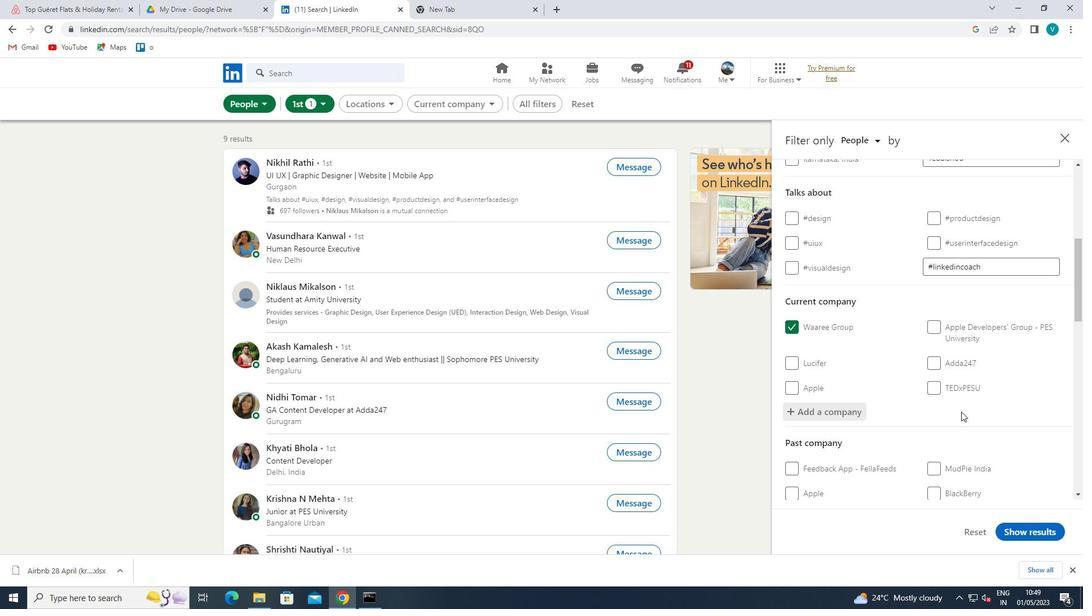 
Action: Mouse scrolled (961, 411) with delta (0, 0)
Screenshot: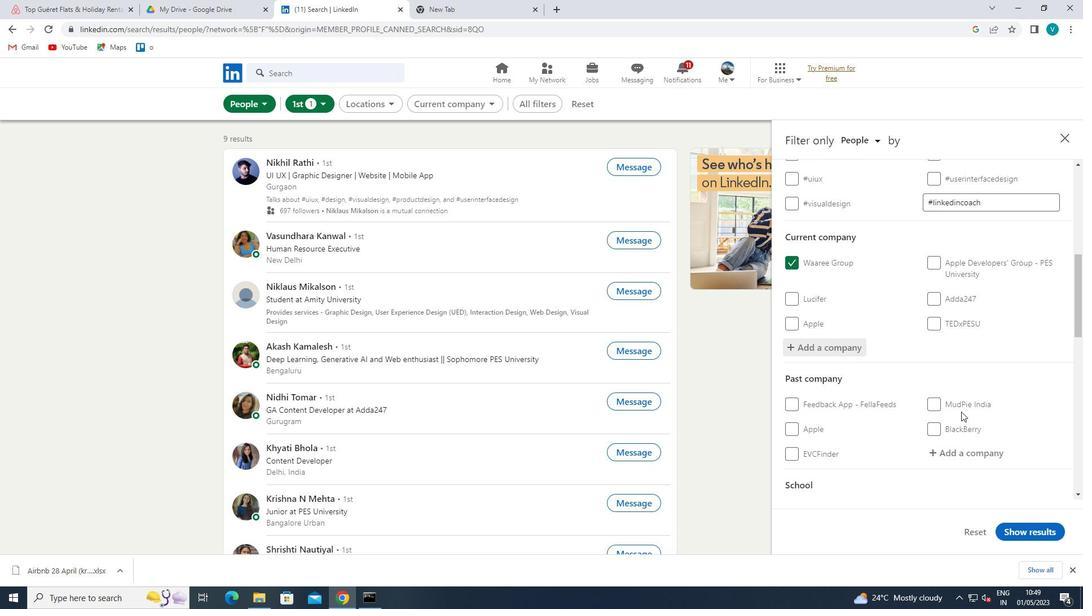 
Action: Mouse scrolled (961, 411) with delta (0, 0)
Screenshot: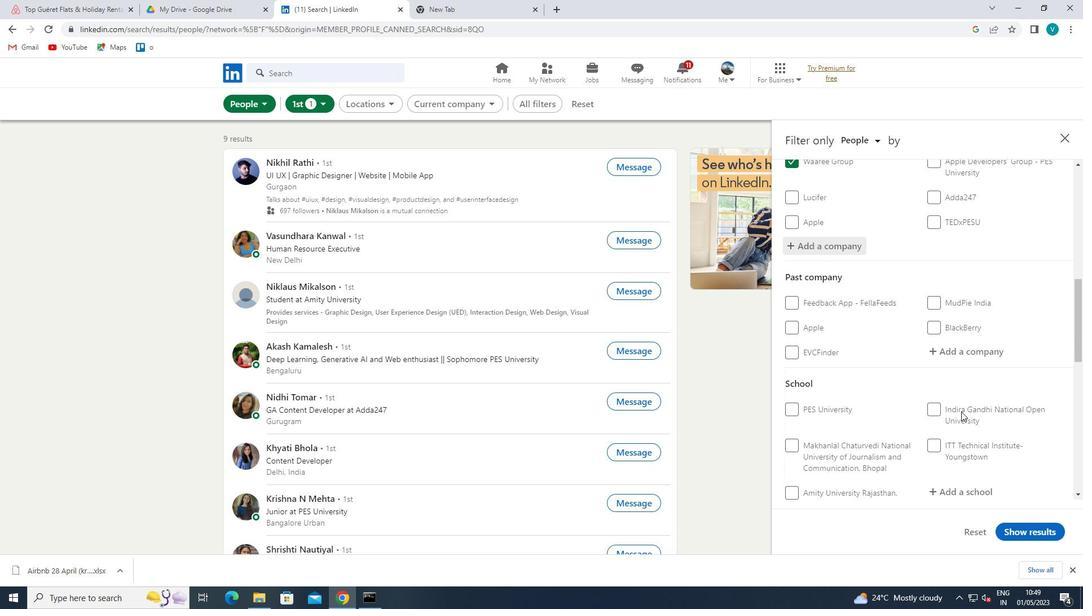 
Action: Mouse moved to (951, 434)
Screenshot: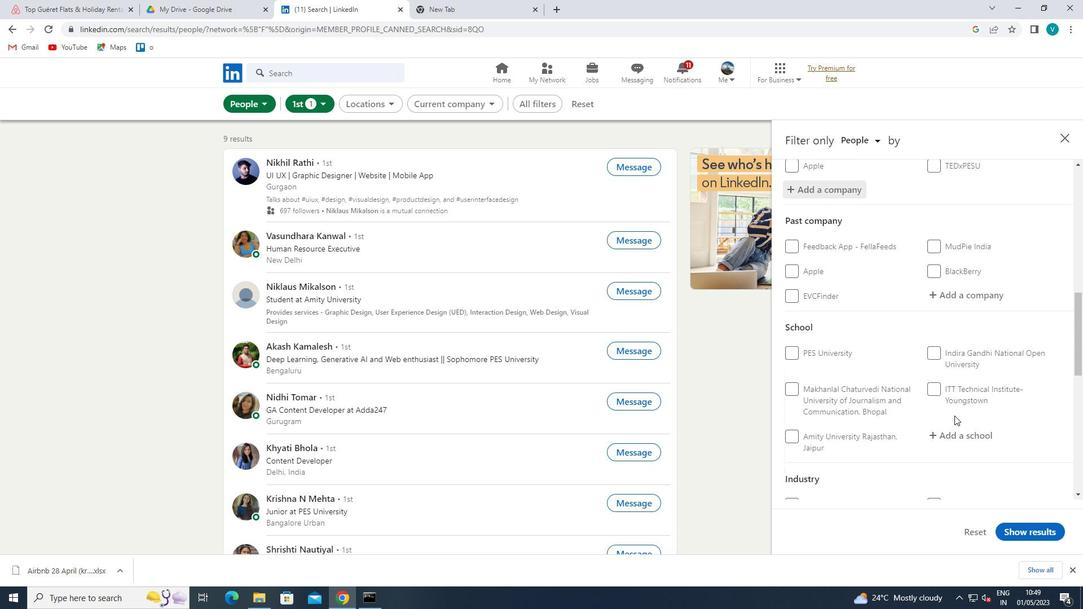 
Action: Mouse pressed left at (951, 434)
Screenshot: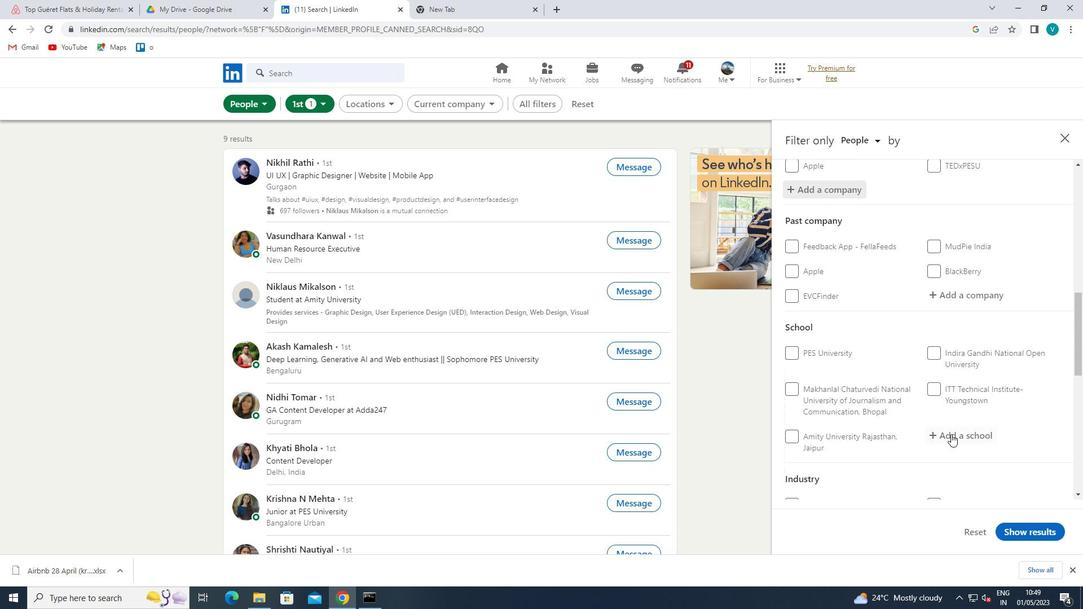 
Action: Key pressed <Key.shift><Key.shift><Key.shift><Key.shift><Key.shift><Key.shift><Key.shift><Key.shift><Key.shift><Key.shift>BAPATLA<Key.space>
Screenshot: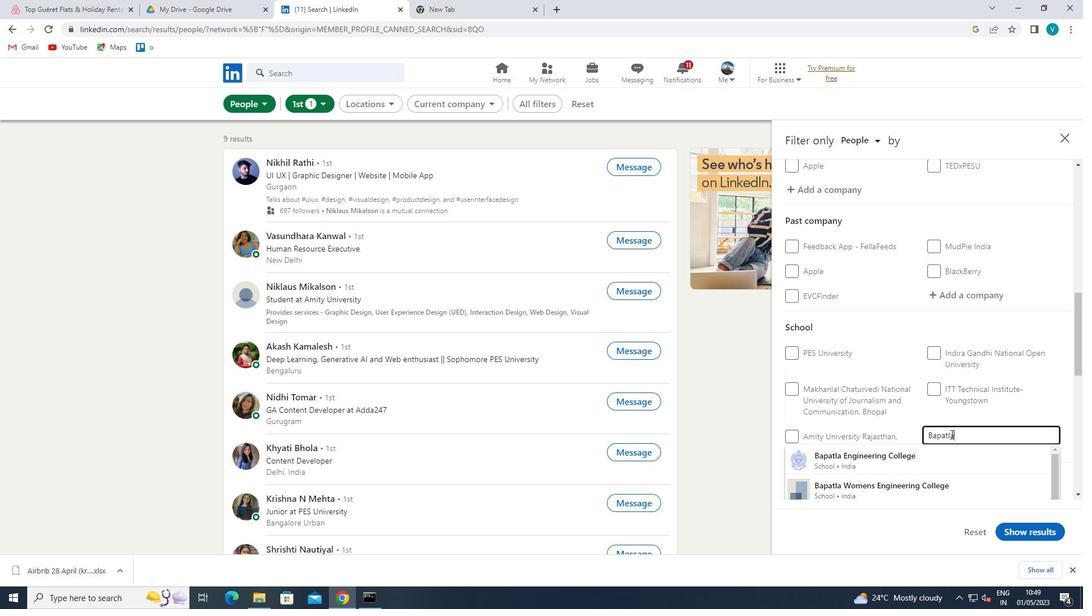 
Action: Mouse moved to (938, 455)
Screenshot: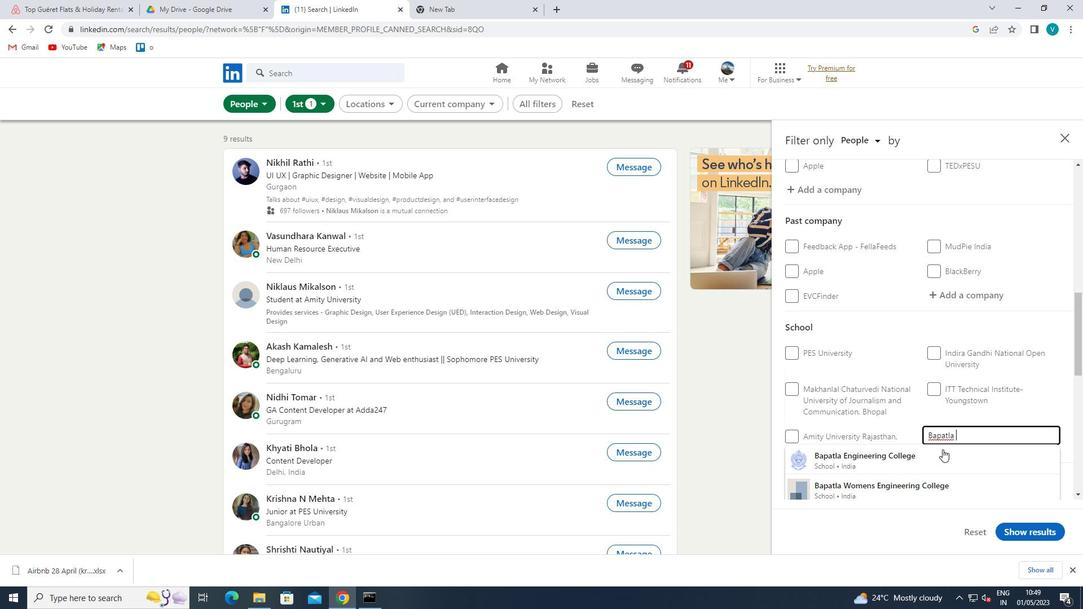 
Action: Mouse pressed left at (938, 455)
Screenshot: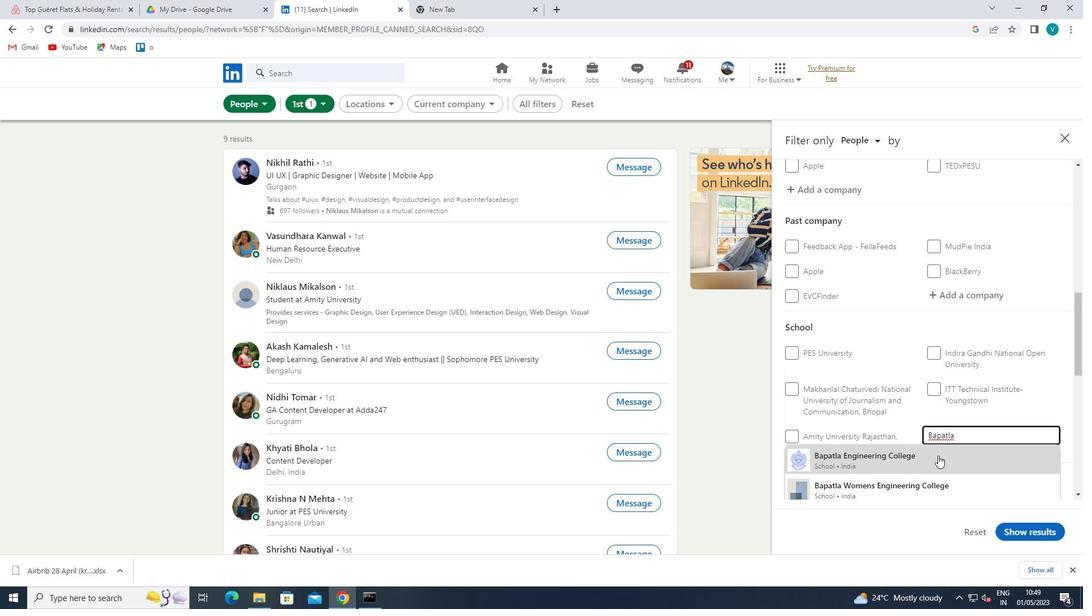 
Action: Mouse moved to (957, 446)
Screenshot: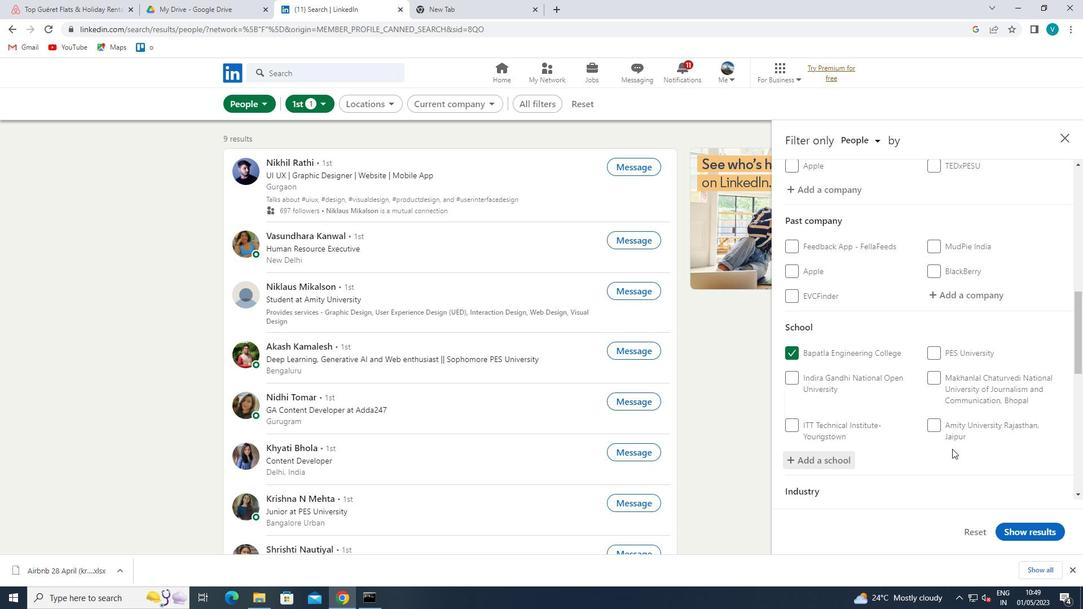 
Action: Mouse scrolled (957, 445) with delta (0, 0)
Screenshot: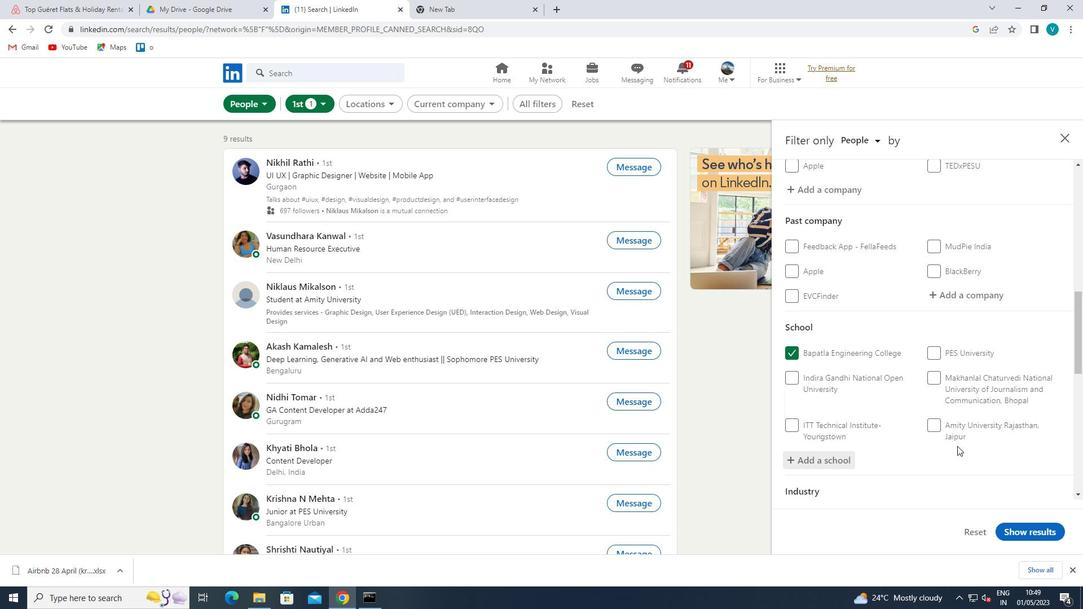 
Action: Mouse scrolled (957, 445) with delta (0, 0)
Screenshot: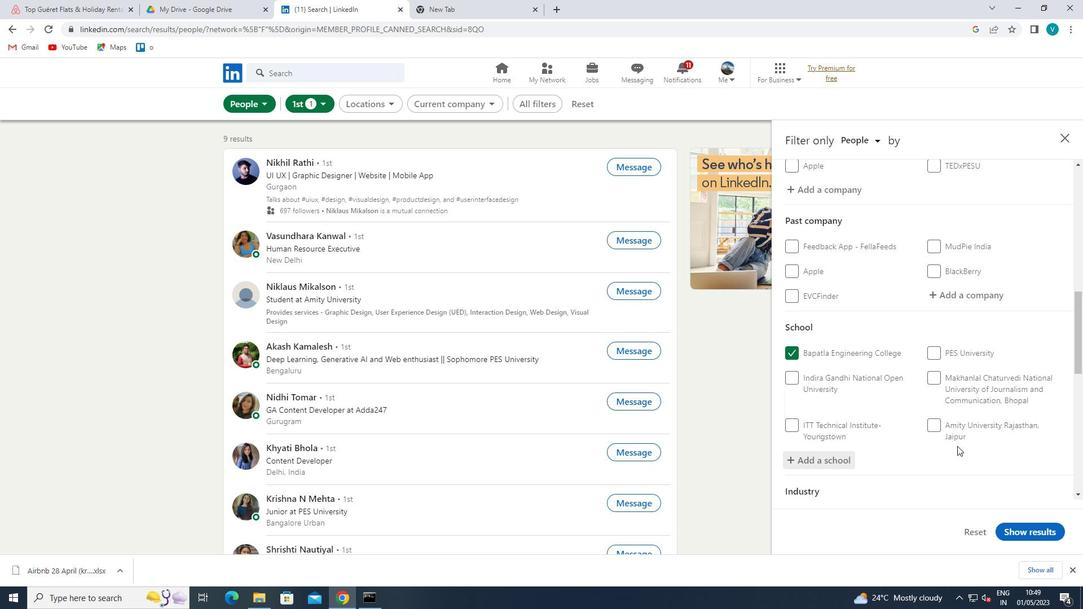 
Action: Mouse scrolled (957, 445) with delta (0, 0)
Screenshot: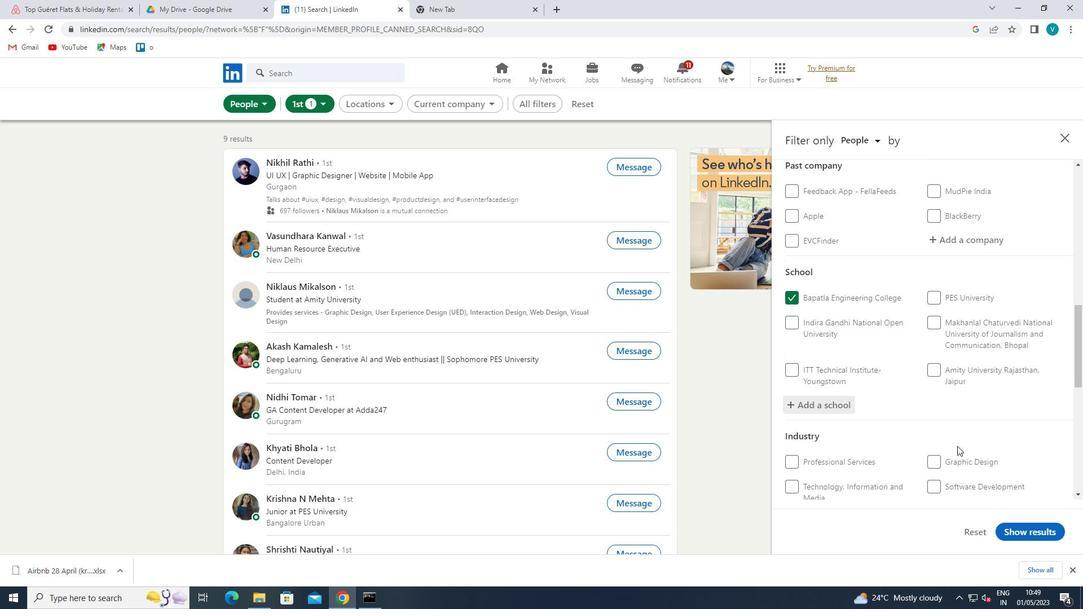 
Action: Mouse moved to (975, 405)
Screenshot: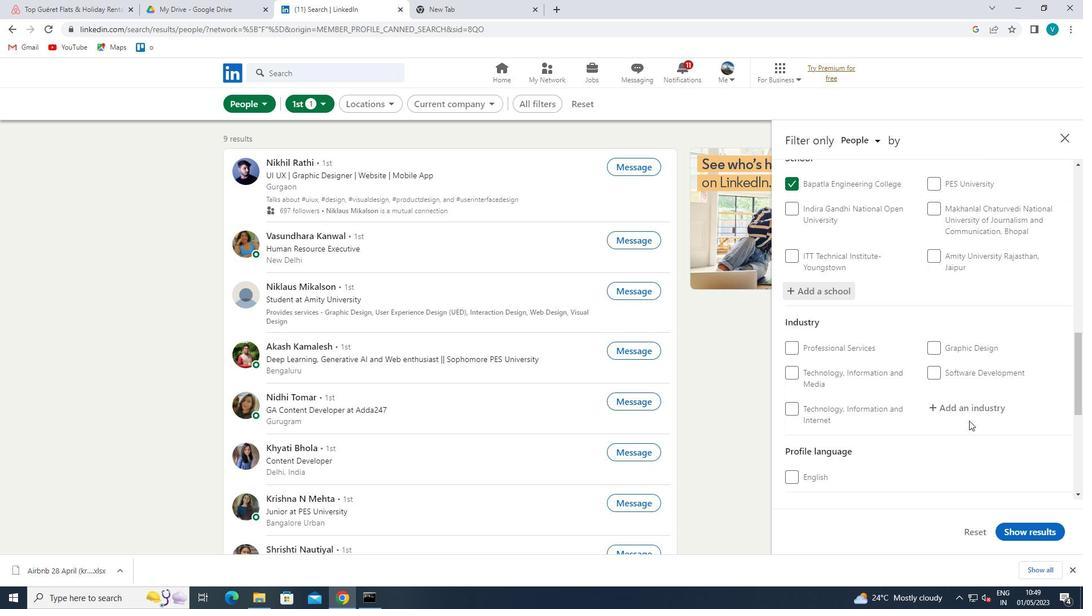 
Action: Mouse pressed left at (975, 405)
Screenshot: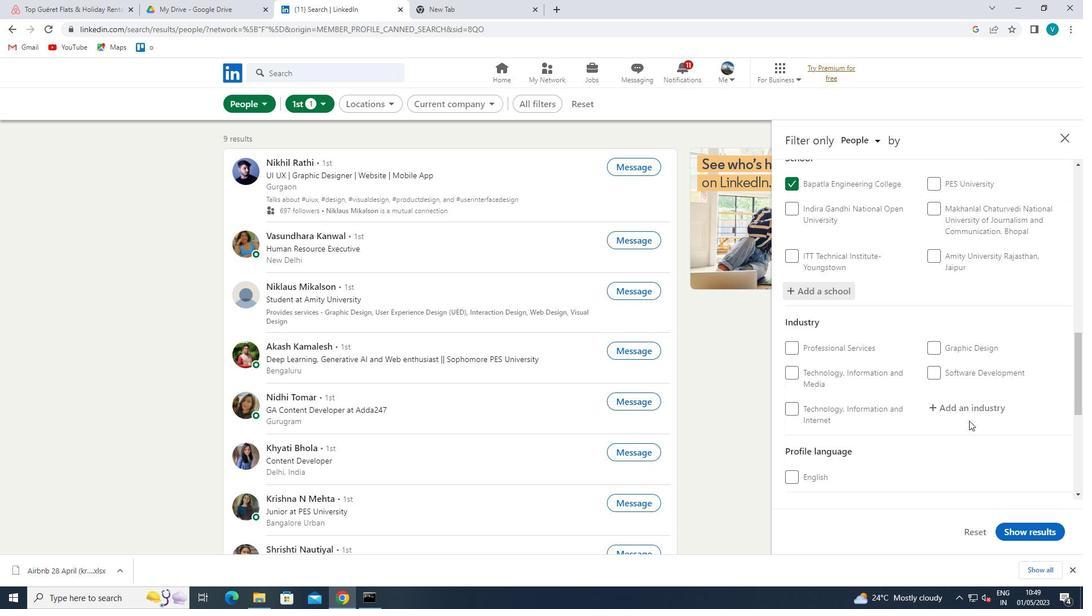 
Action: Key pressed <Key.shift>CHEMICAL<Key.space>
Screenshot: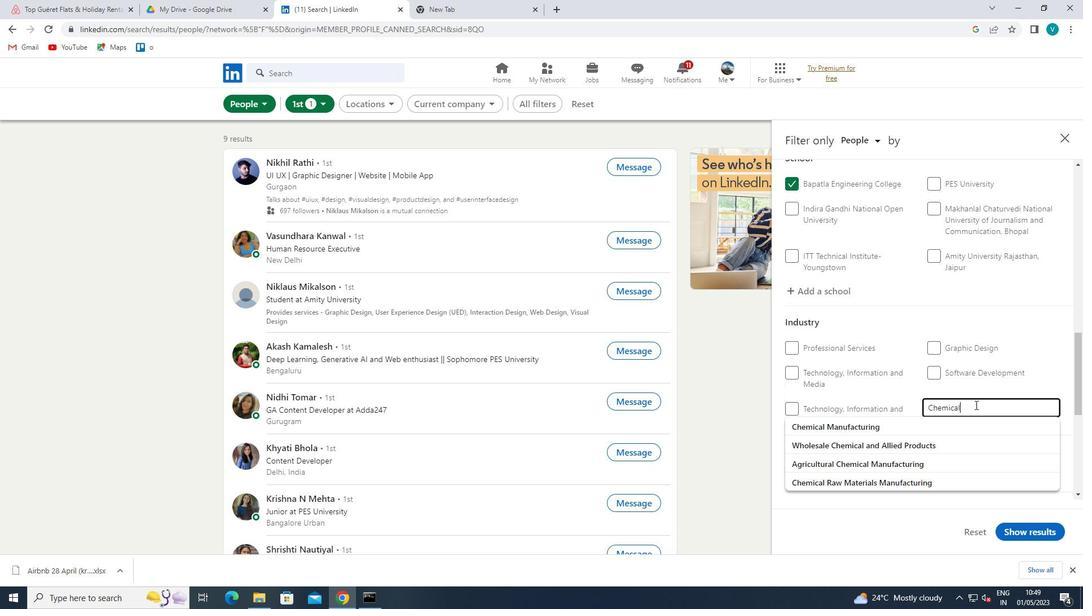 
Action: Mouse moved to (961, 411)
Screenshot: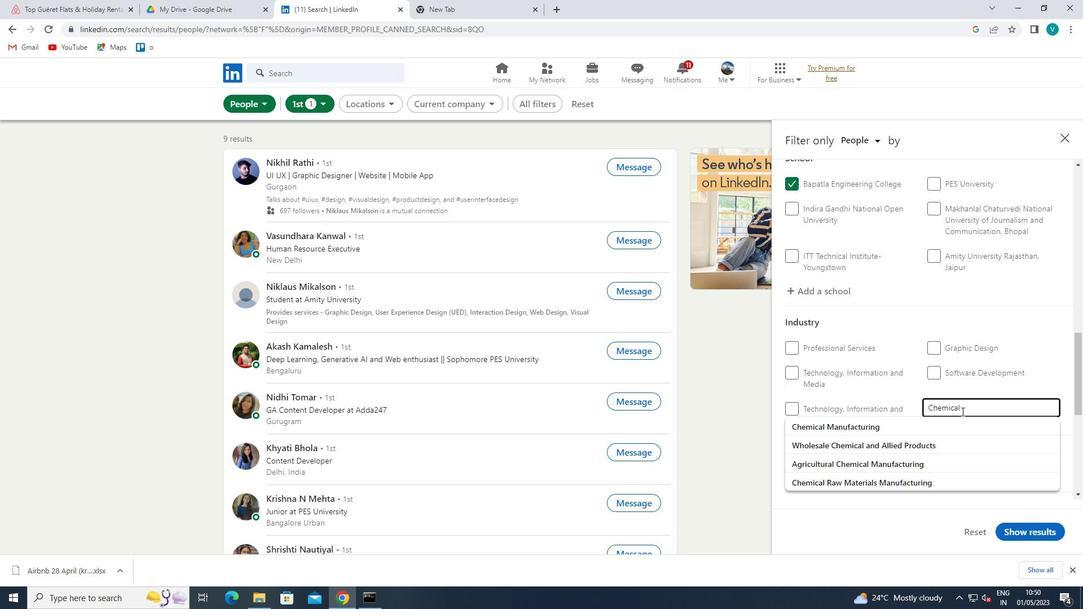 
Action: Key pressed <Key.shift>RAW<Key.space>
Screenshot: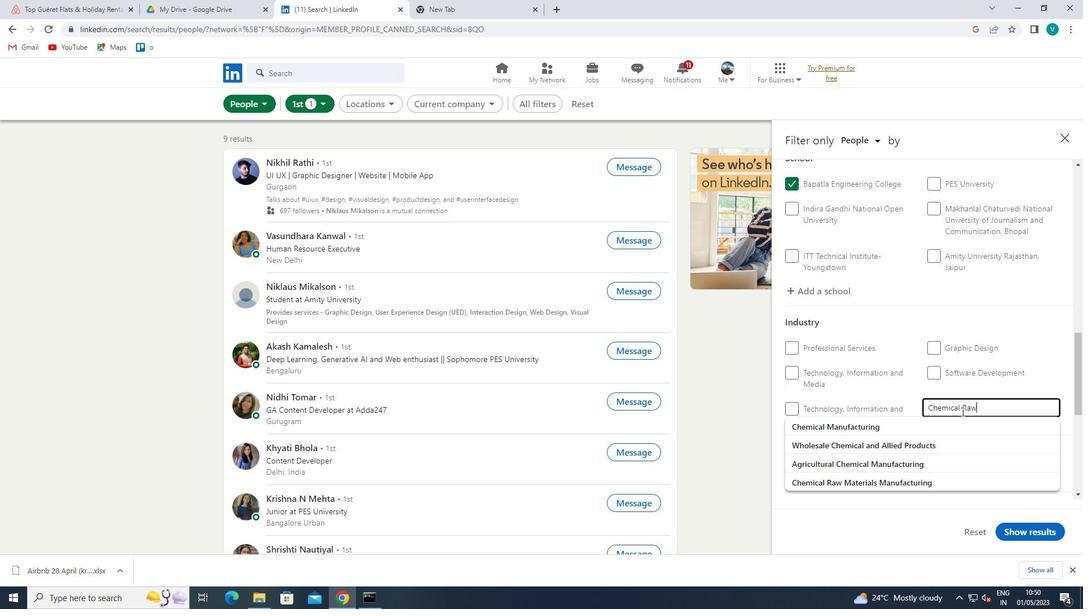 
Action: Mouse moved to (967, 430)
Screenshot: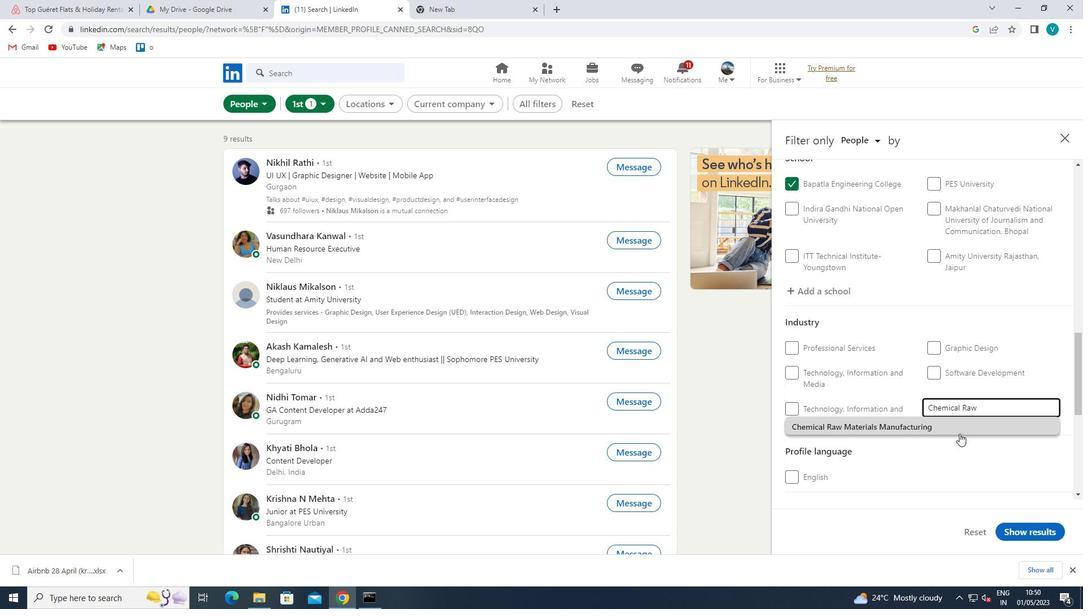
Action: Mouse pressed left at (967, 430)
Screenshot: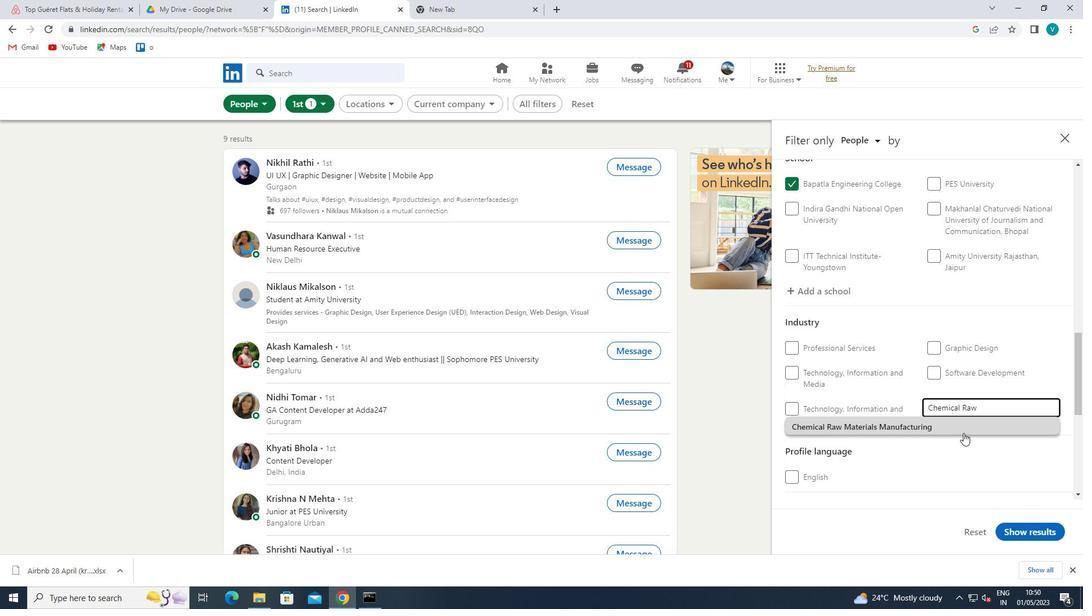 
Action: Mouse scrolled (967, 430) with delta (0, 0)
Screenshot: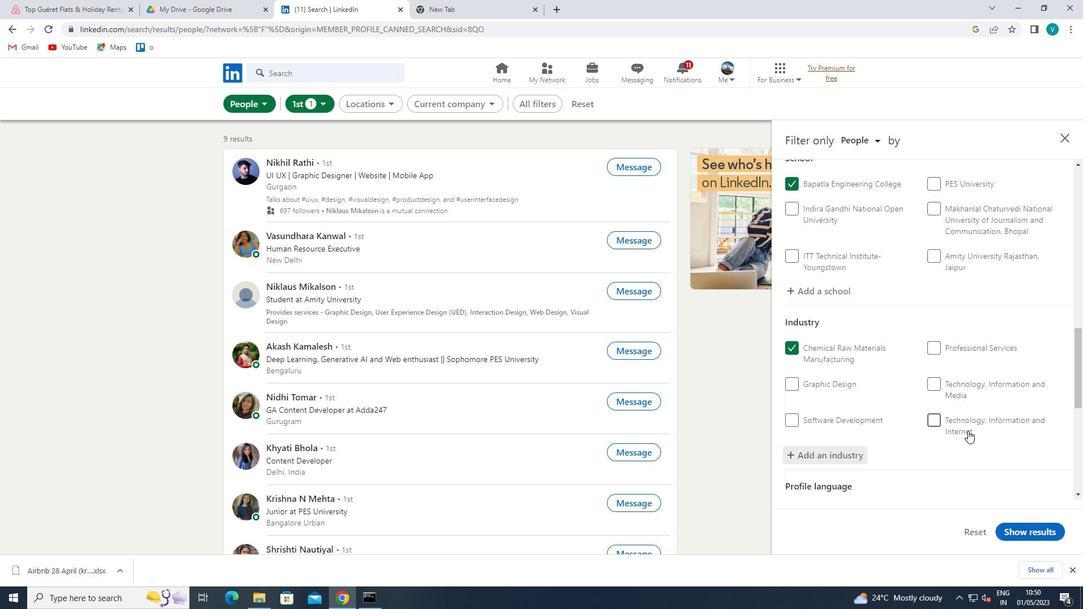 
Action: Mouse scrolled (967, 430) with delta (0, 0)
Screenshot: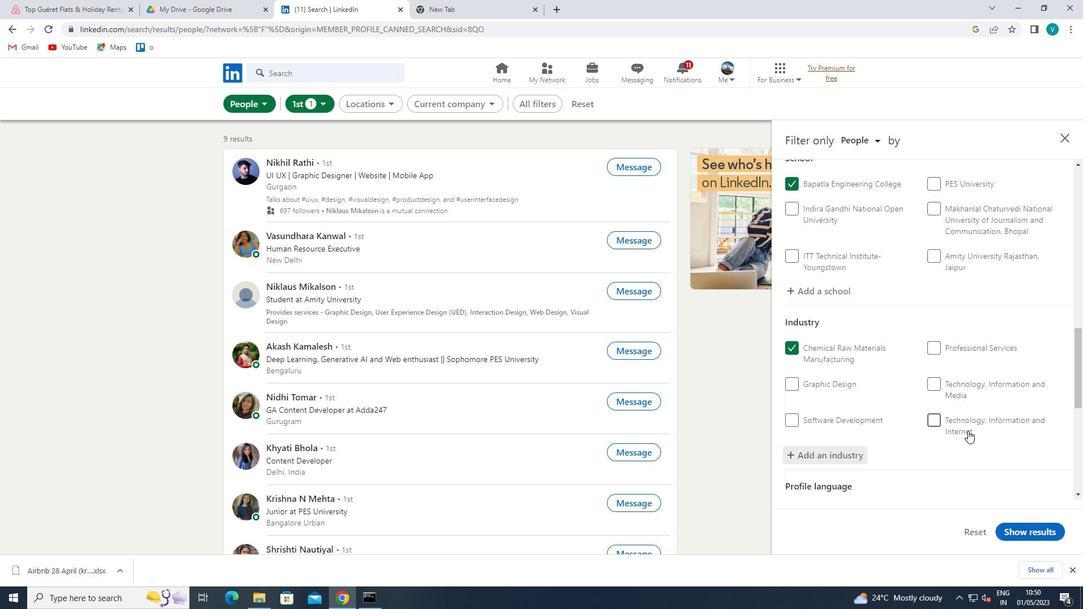 
Action: Mouse scrolled (967, 430) with delta (0, 0)
Screenshot: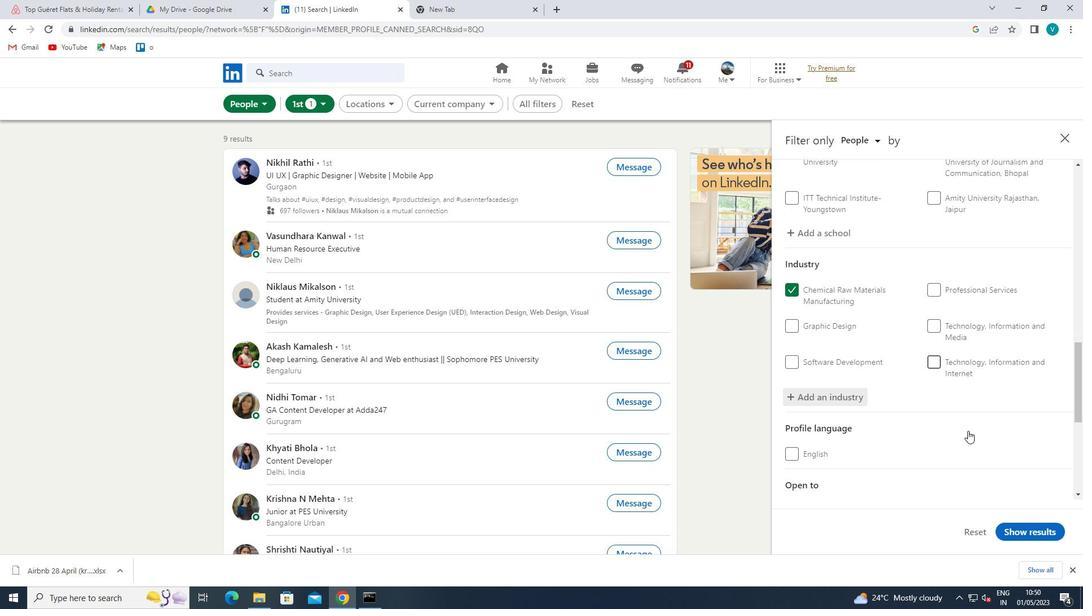 
Action: Mouse scrolled (967, 430) with delta (0, 0)
Screenshot: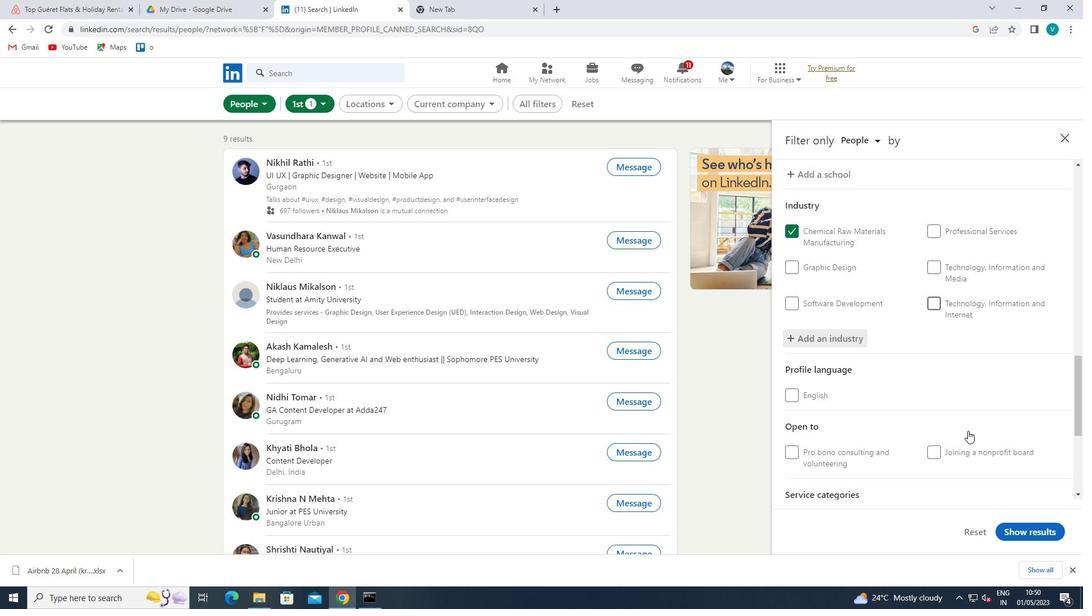 
Action: Mouse moved to (964, 457)
Screenshot: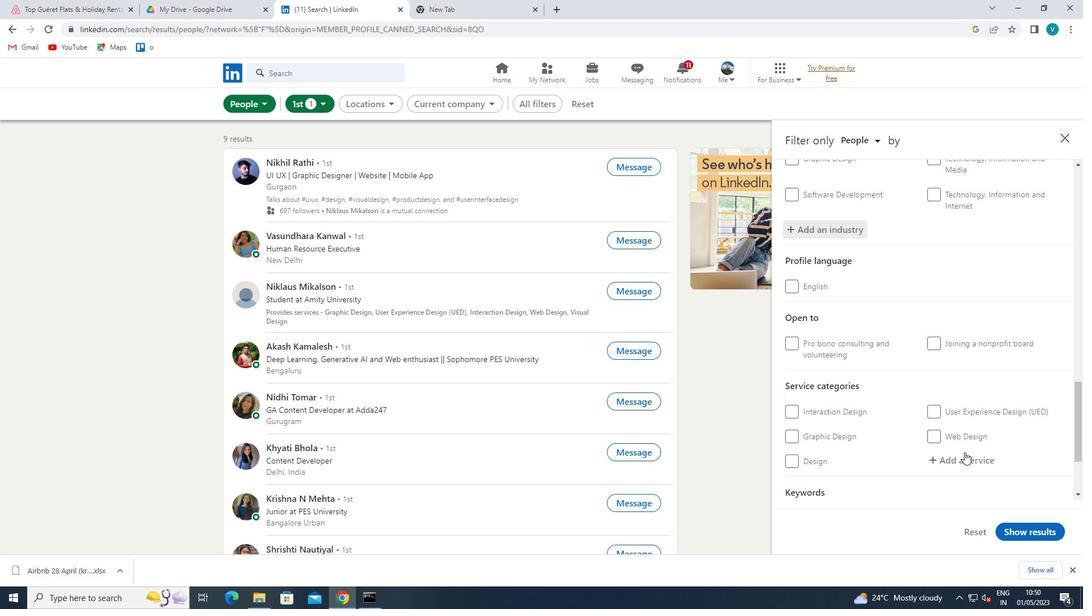 
Action: Mouse pressed left at (964, 457)
Screenshot: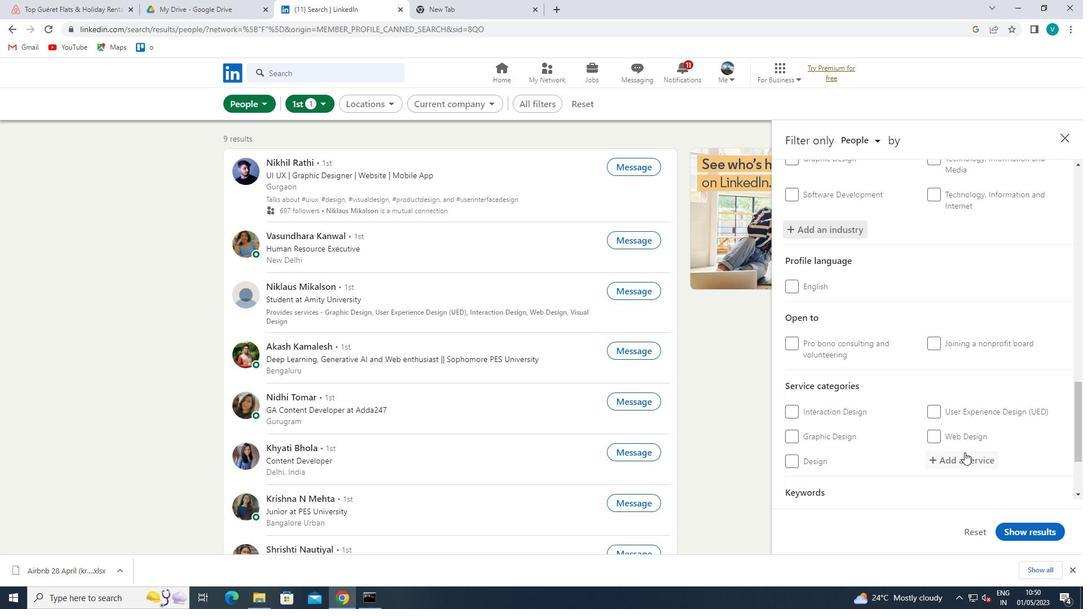 
Action: Key pressed <Key.shift>CUSTOMER<Key.space>
Screenshot: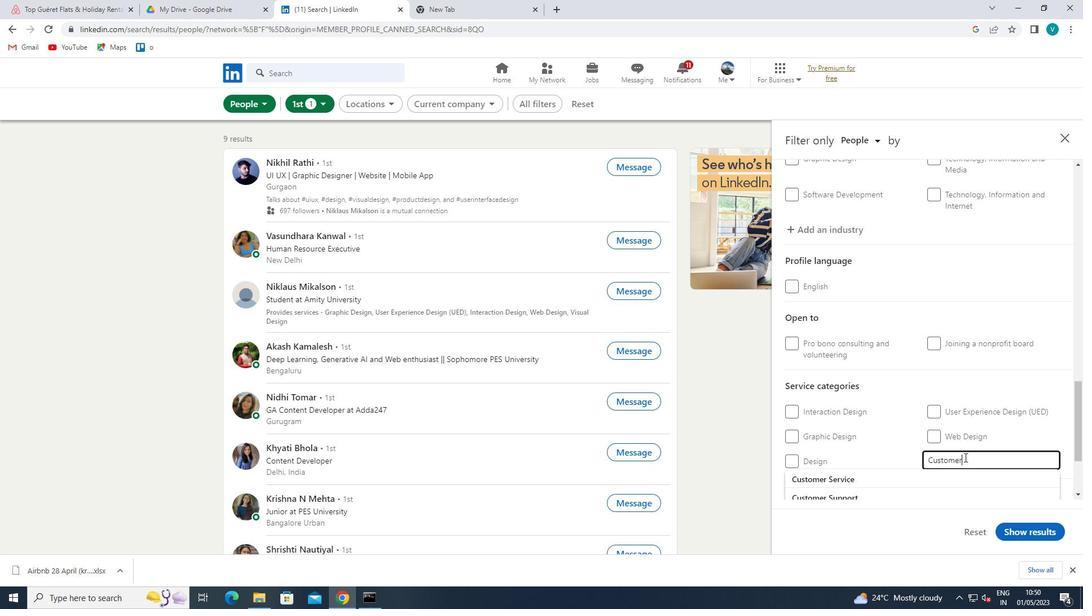 
Action: Mouse moved to (882, 491)
Screenshot: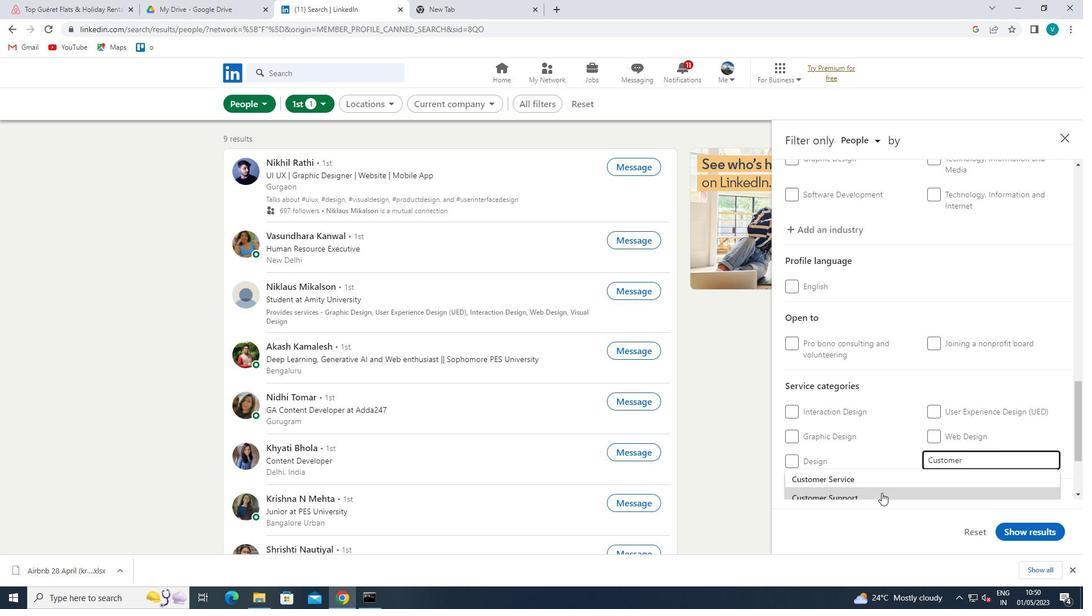 
Action: Mouse scrolled (882, 491) with delta (0, 0)
Screenshot: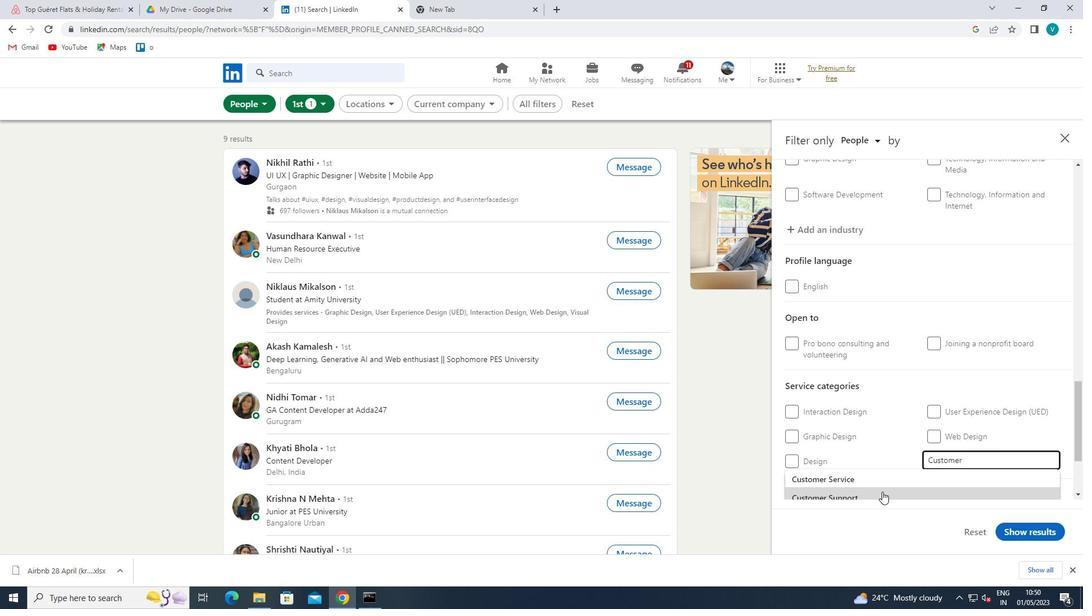 
Action: Mouse moved to (898, 444)
Screenshot: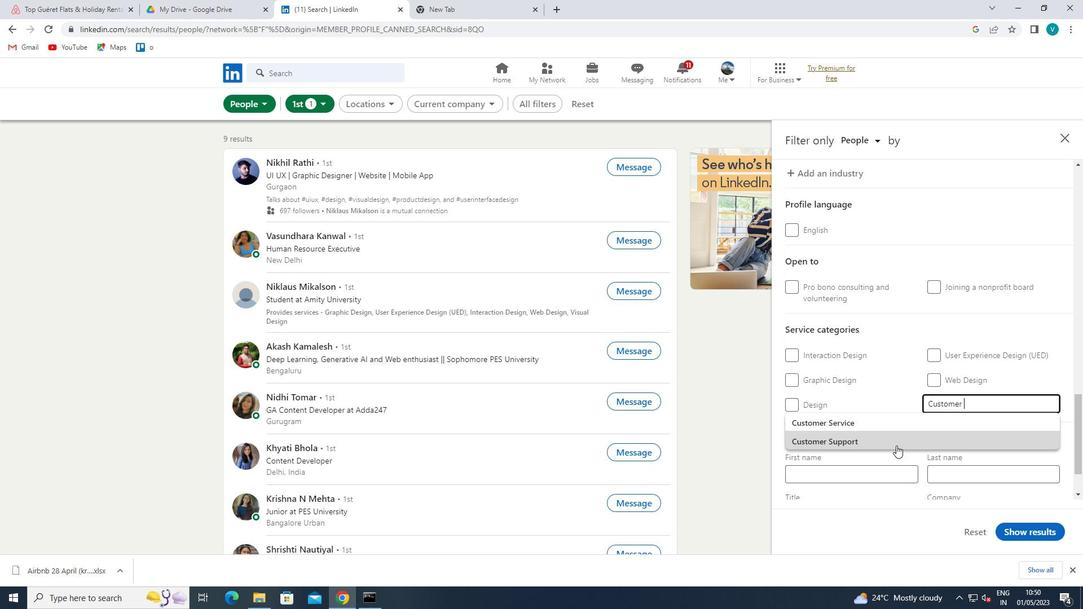 
Action: Mouse pressed left at (898, 444)
Screenshot: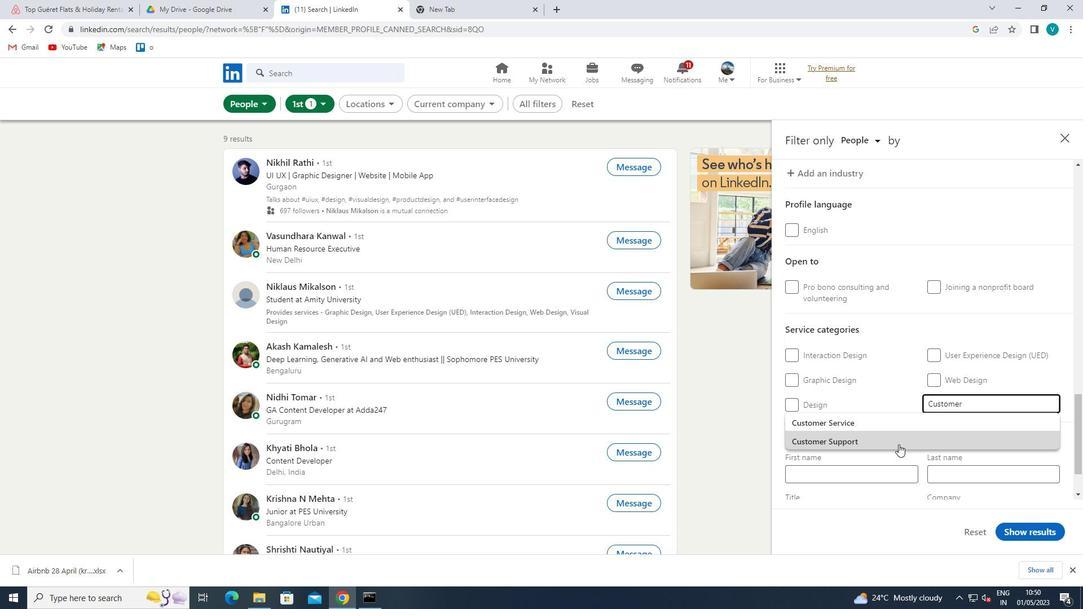 
Action: Mouse scrolled (898, 443) with delta (0, 0)
Screenshot: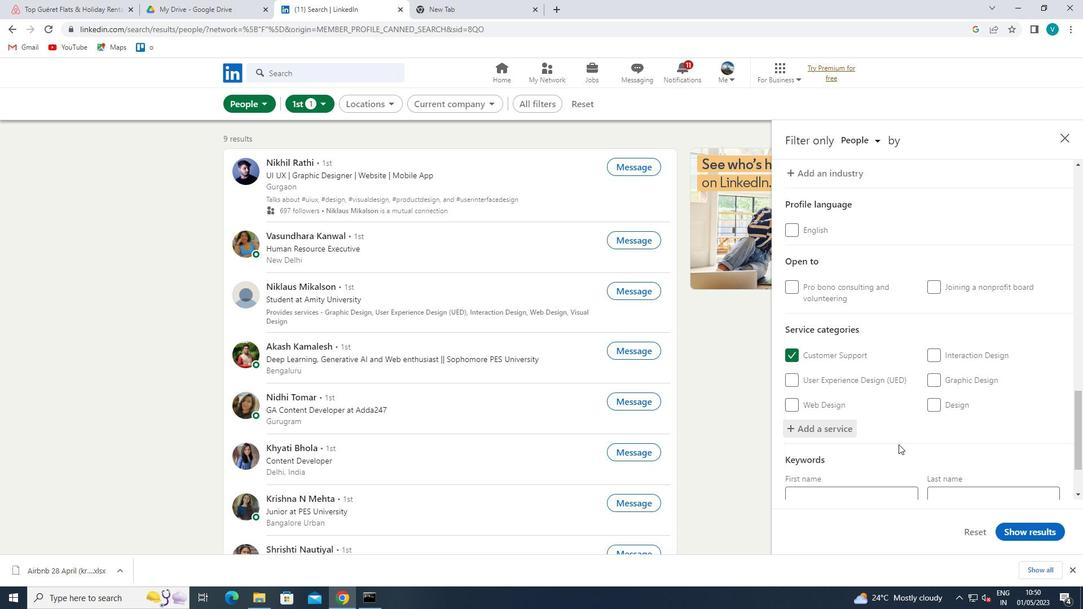 
Action: Mouse moved to (892, 464)
Screenshot: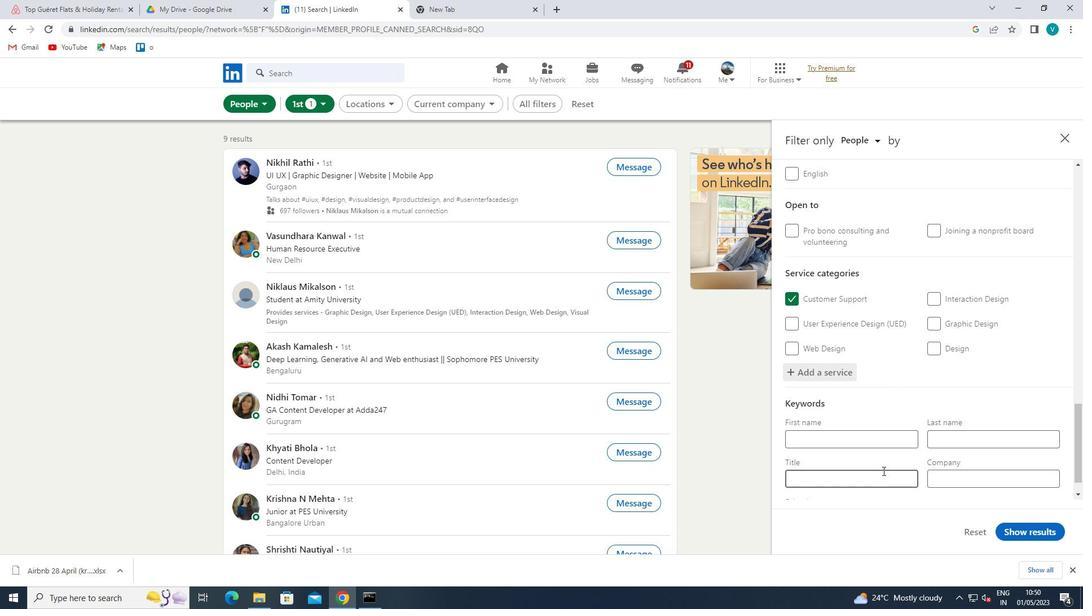 
Action: Mouse scrolled (892, 464) with delta (0, 0)
Screenshot: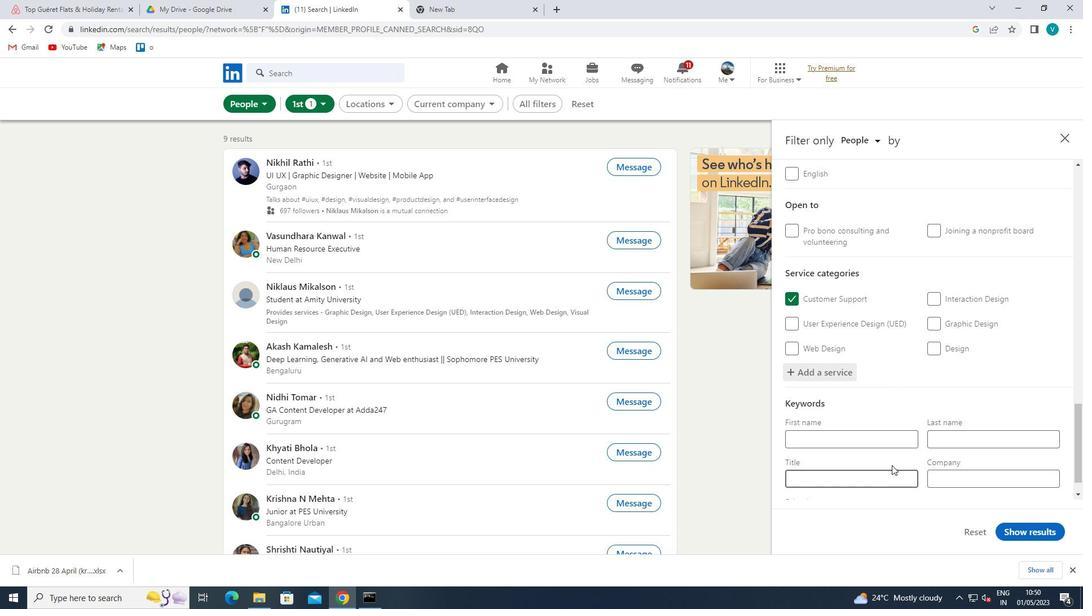 
Action: Mouse moved to (890, 460)
Screenshot: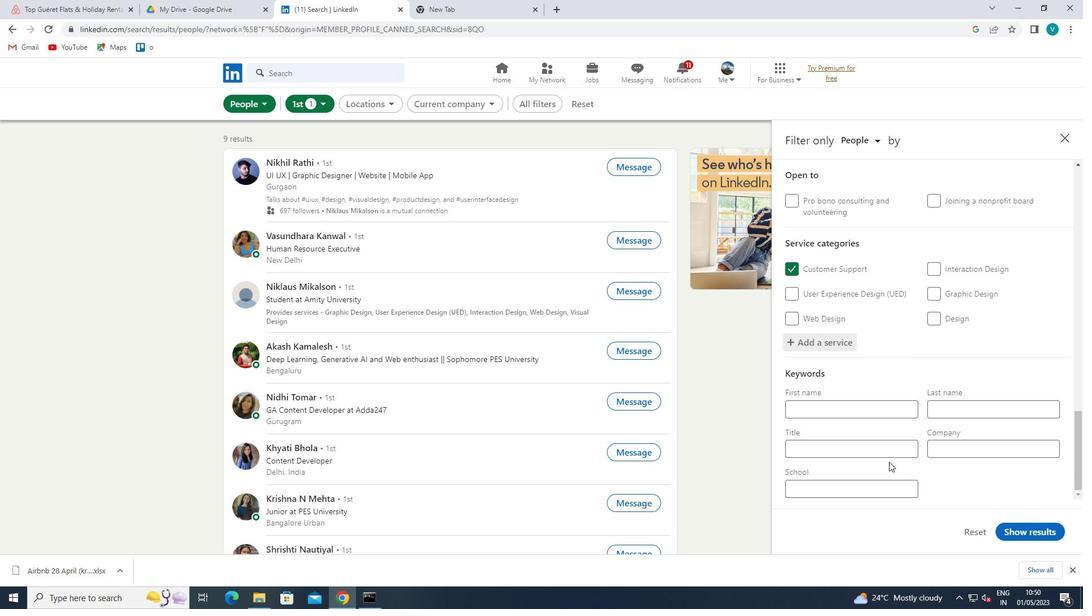 
Action: Mouse pressed left at (890, 460)
Screenshot: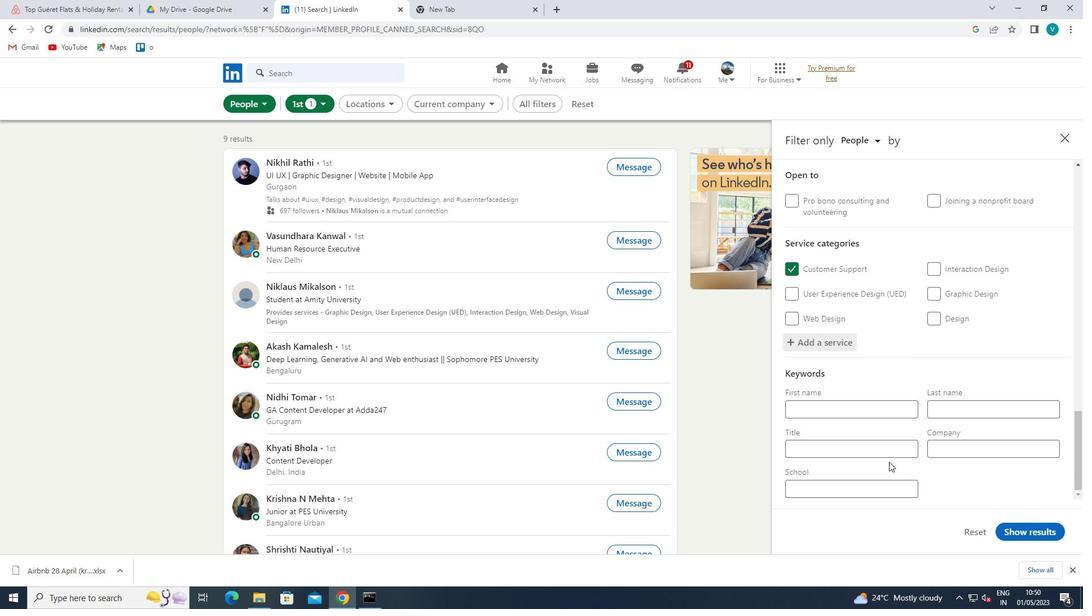 
Action: Mouse moved to (897, 450)
Screenshot: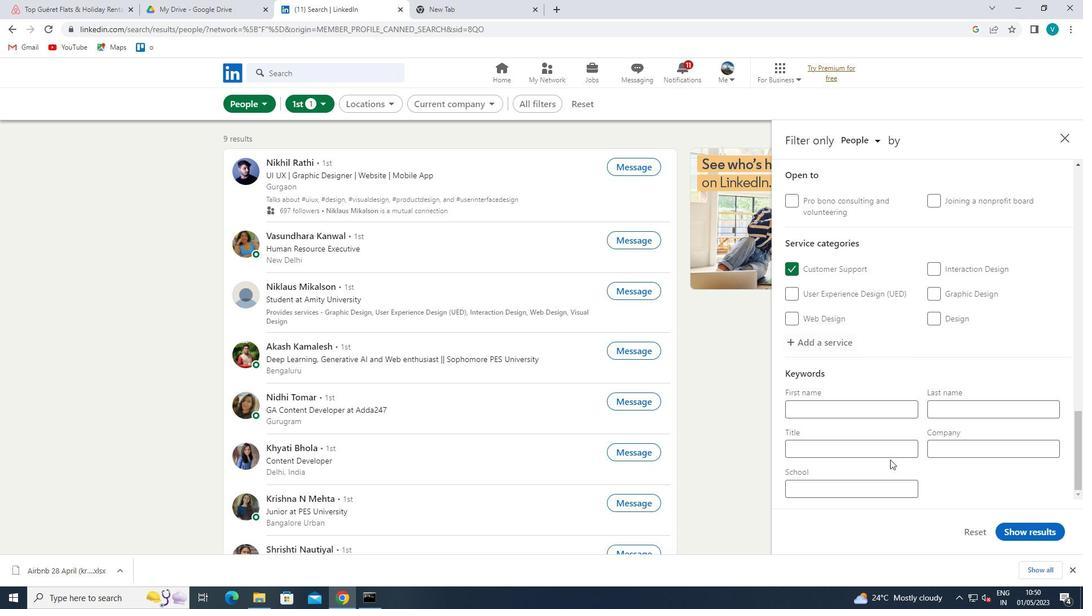 
Action: Mouse pressed left at (897, 450)
Screenshot: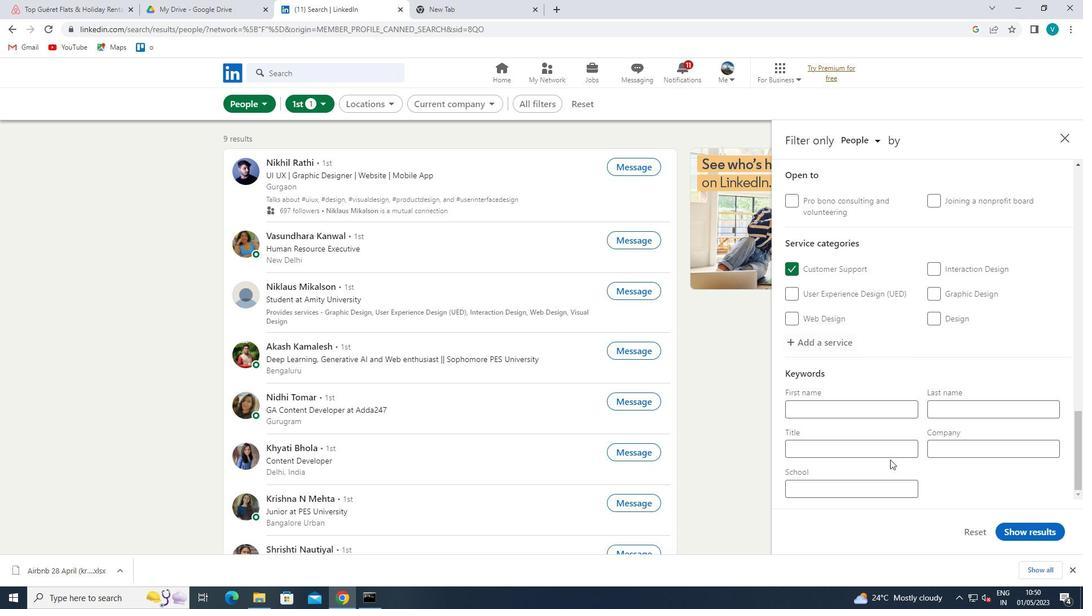 
Action: Key pressed <Key.shift>BRAND<Key.space><Key.shift>MANAGER
Screenshot: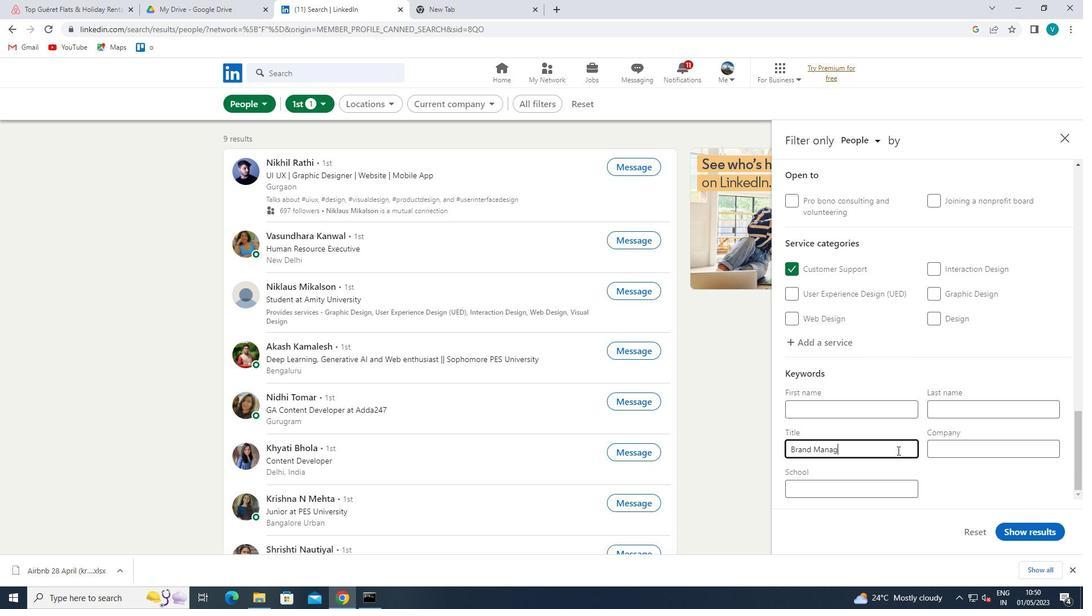 
Action: Mouse scrolled (897, 451) with delta (0, 0)
Screenshot: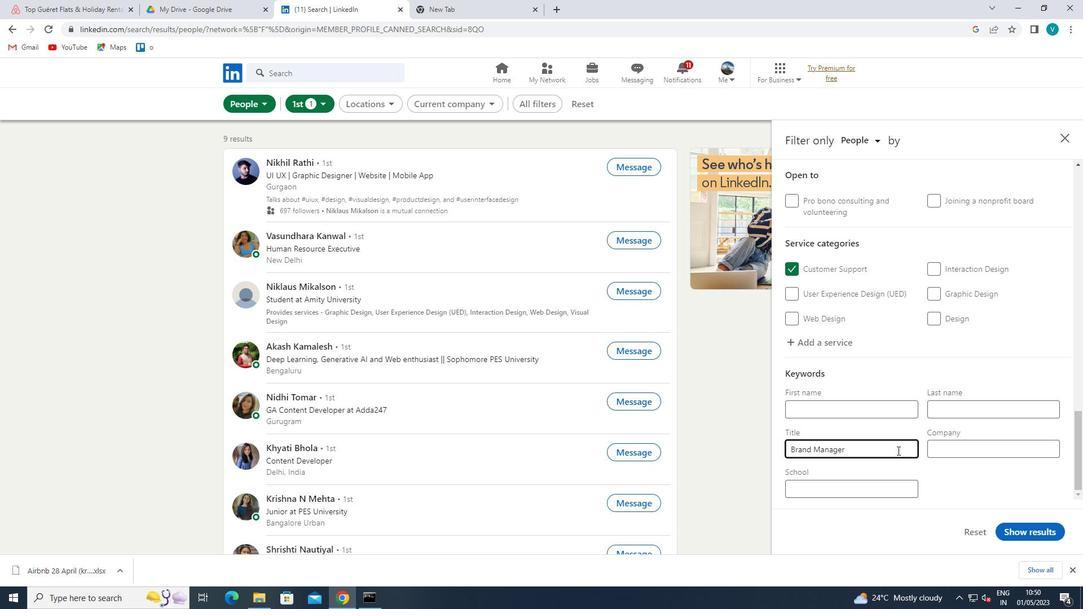 
Action: Mouse moved to (973, 475)
Screenshot: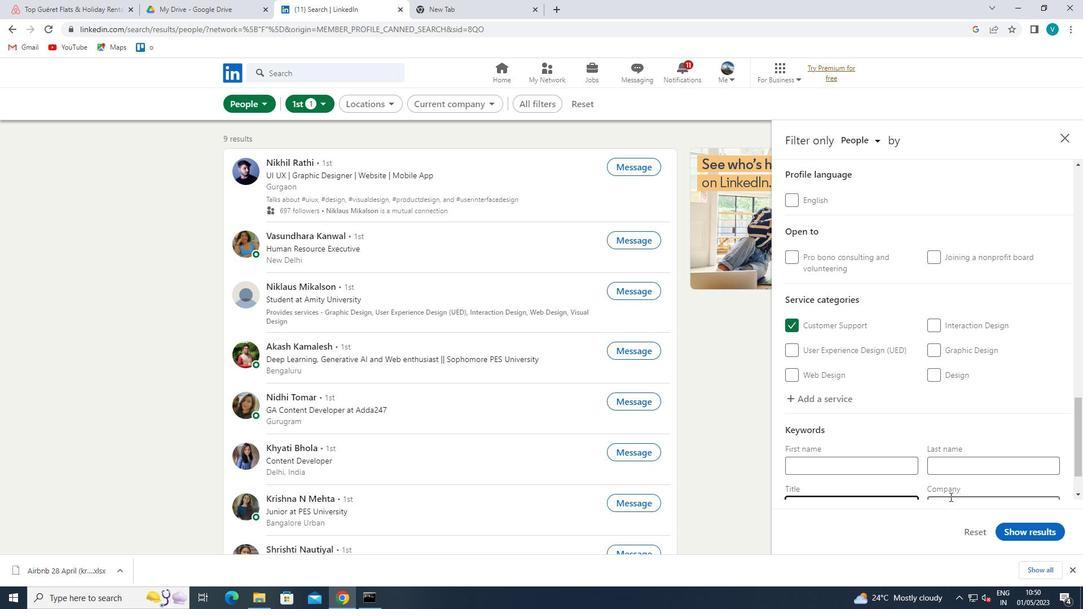 
Action: Mouse scrolled (973, 474) with delta (0, 0)
Screenshot: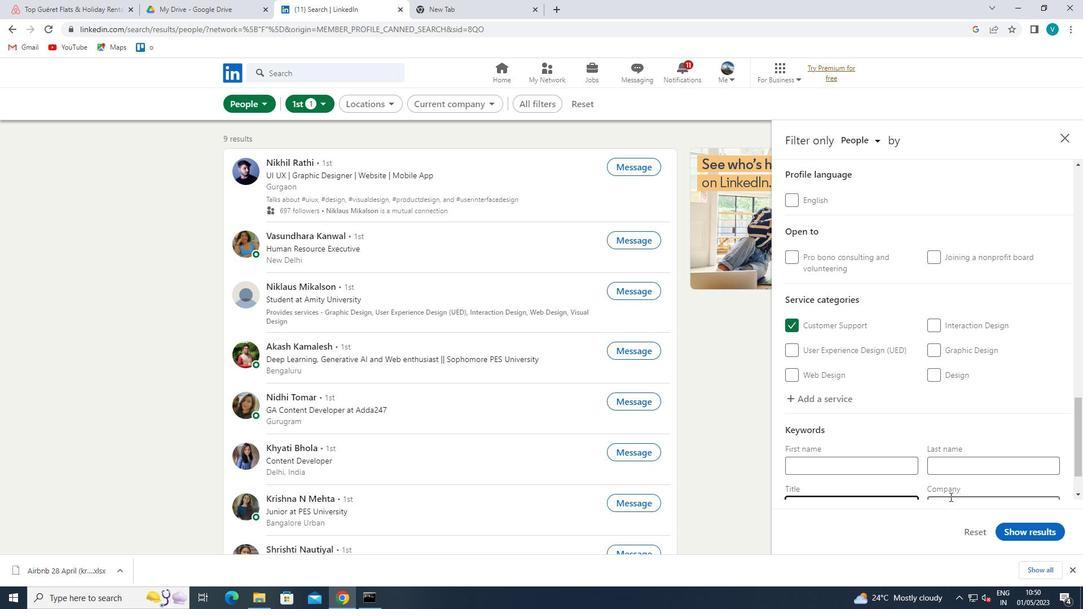
Action: Mouse moved to (1009, 526)
Screenshot: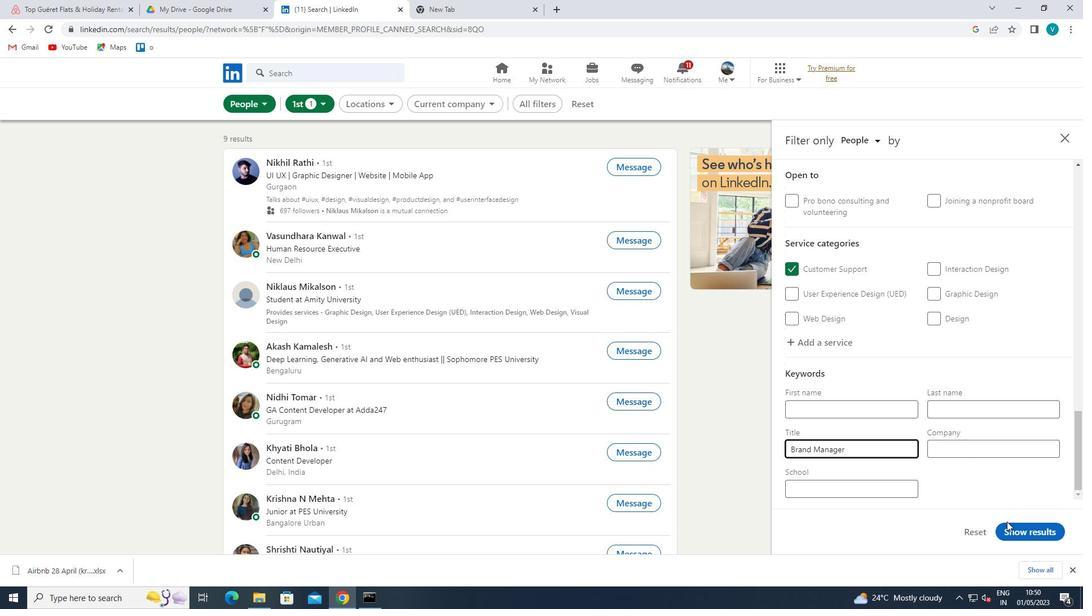 
Action: Mouse pressed left at (1009, 526)
Screenshot: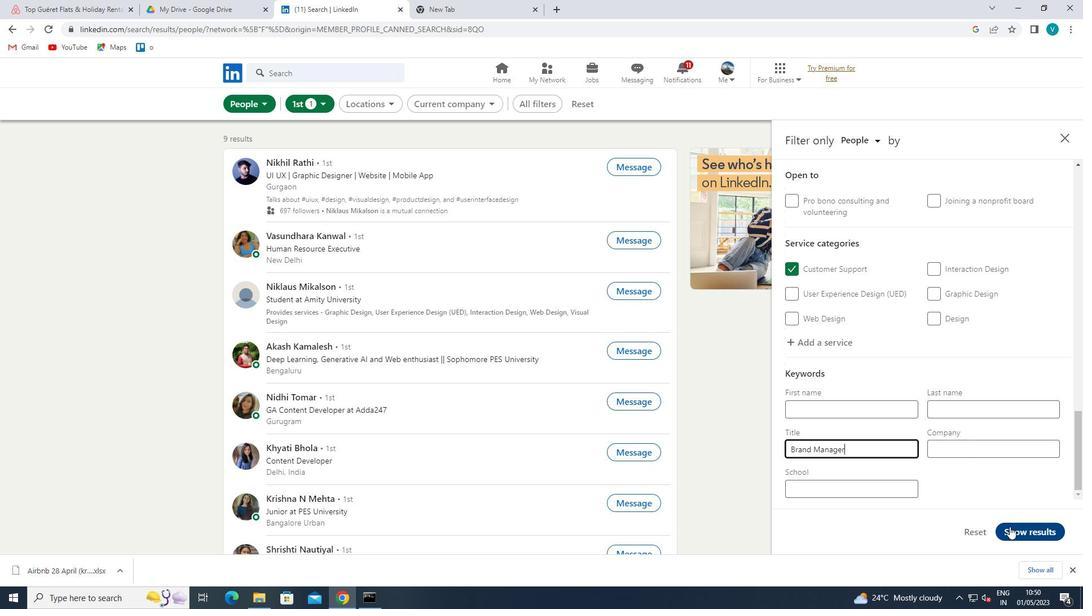 
